 Task: Find connections with filter location Laupheim with filter topic #purposewith filter profile language Potuguese with filter current company Industrial Light & Magic with filter school SRM University (Sri Ramaswamy Memorial University) with filter industry Secretarial Schools with filter service category Bookkeeping with filter keywords title Front Desk Manager
Action: Mouse moved to (556, 75)
Screenshot: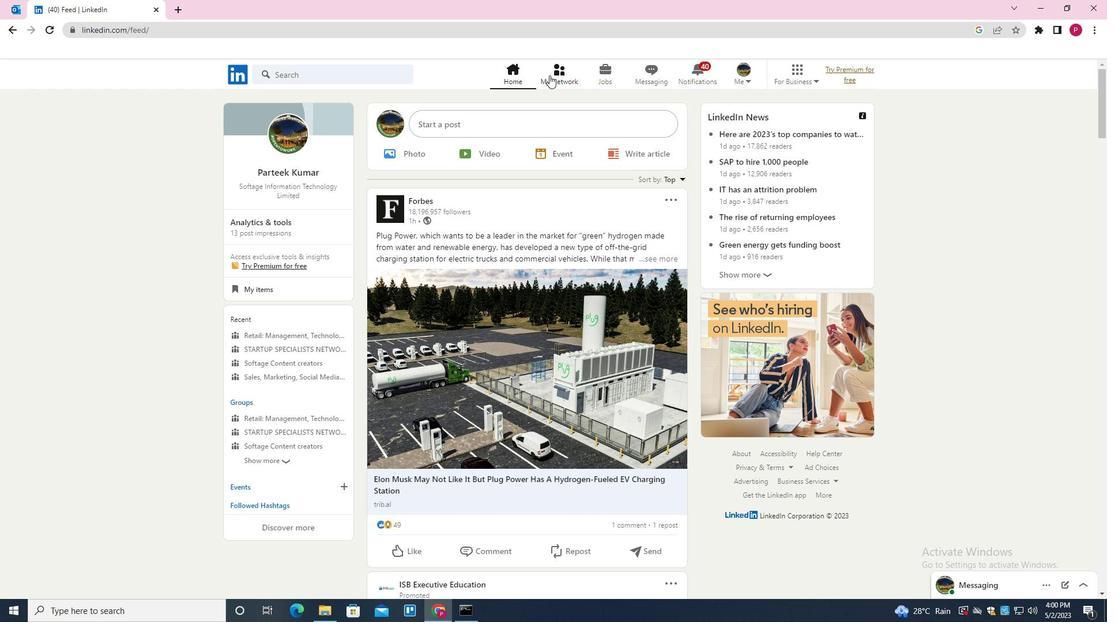 
Action: Mouse pressed left at (556, 75)
Screenshot: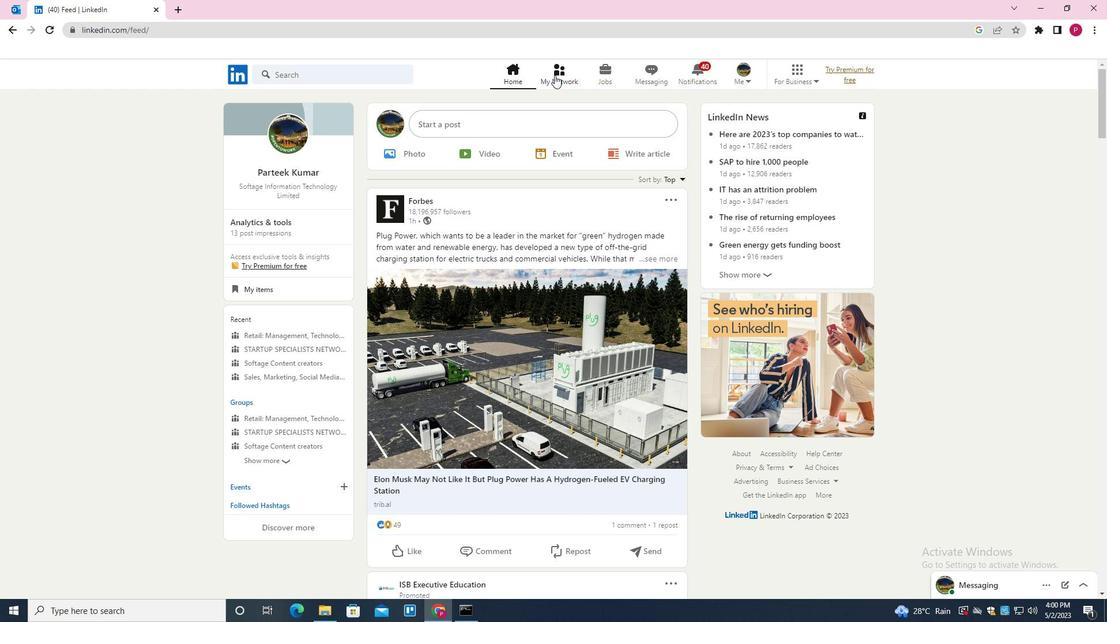 
Action: Mouse moved to (361, 140)
Screenshot: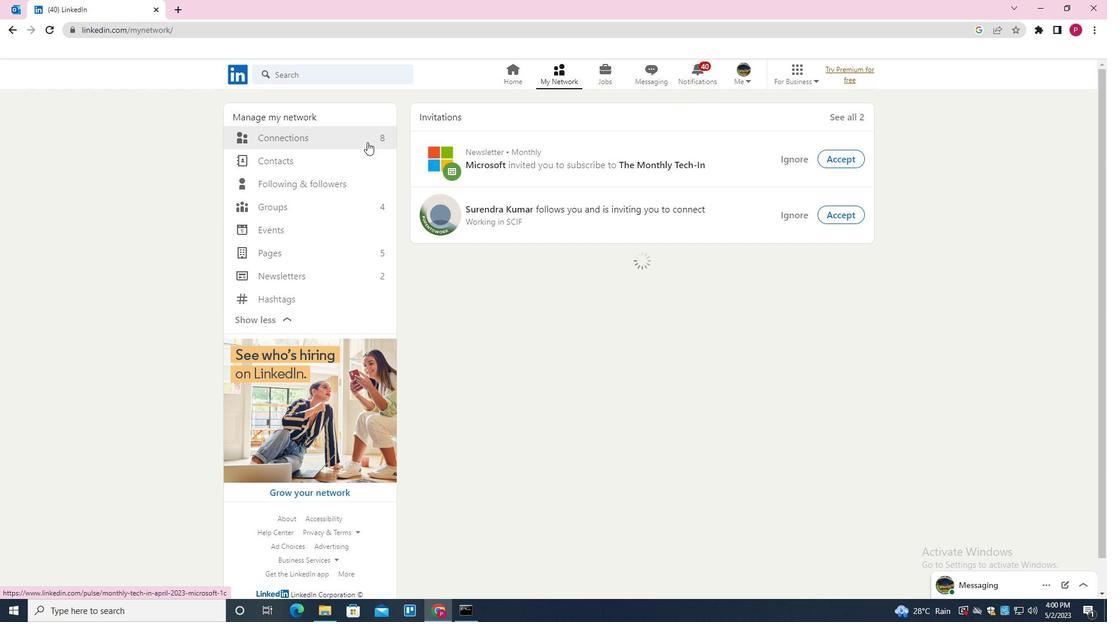 
Action: Mouse pressed left at (361, 140)
Screenshot: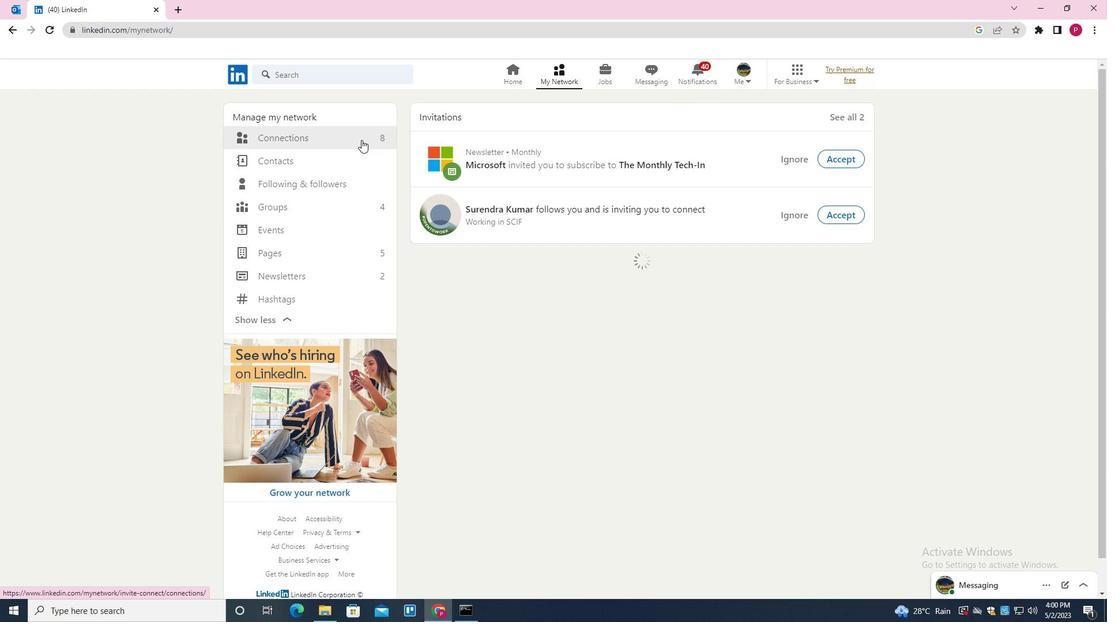
Action: Mouse moved to (643, 134)
Screenshot: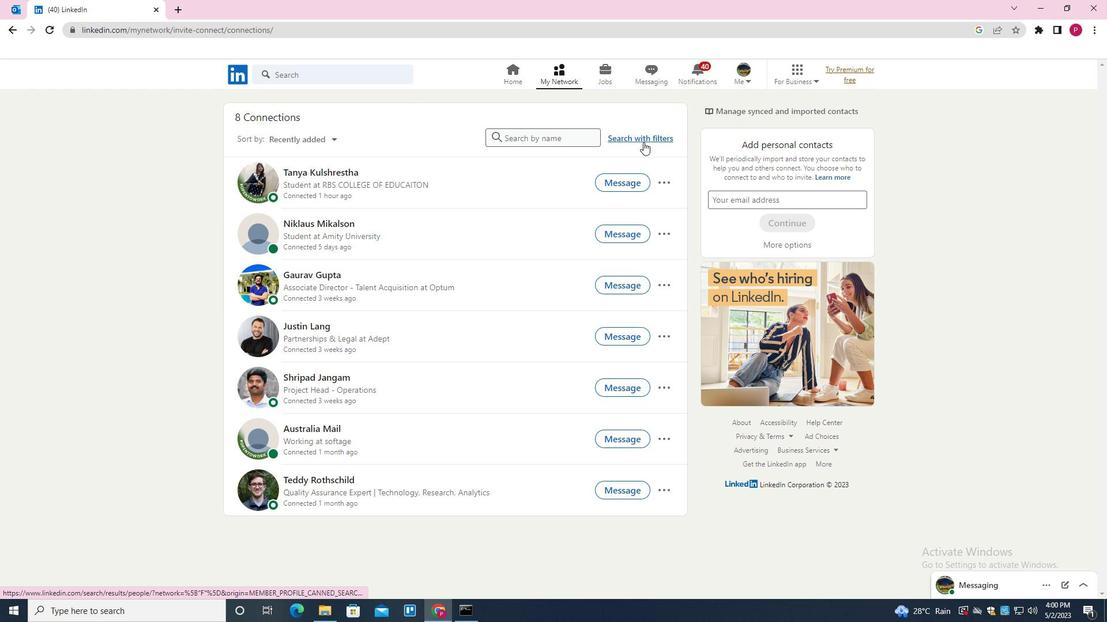 
Action: Mouse pressed left at (643, 134)
Screenshot: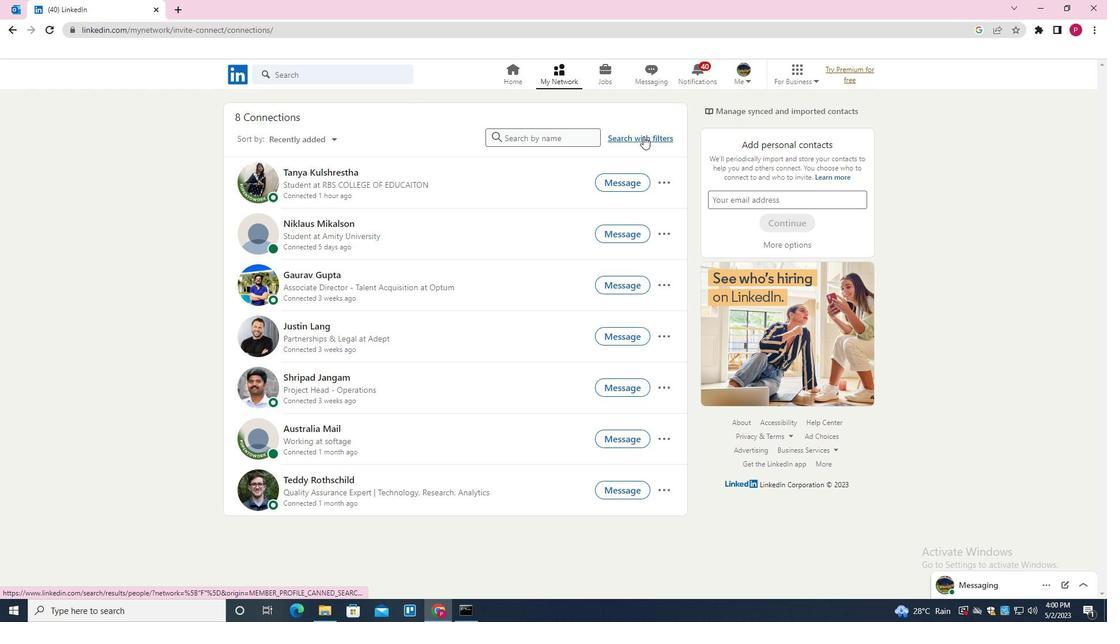 
Action: Mouse moved to (586, 107)
Screenshot: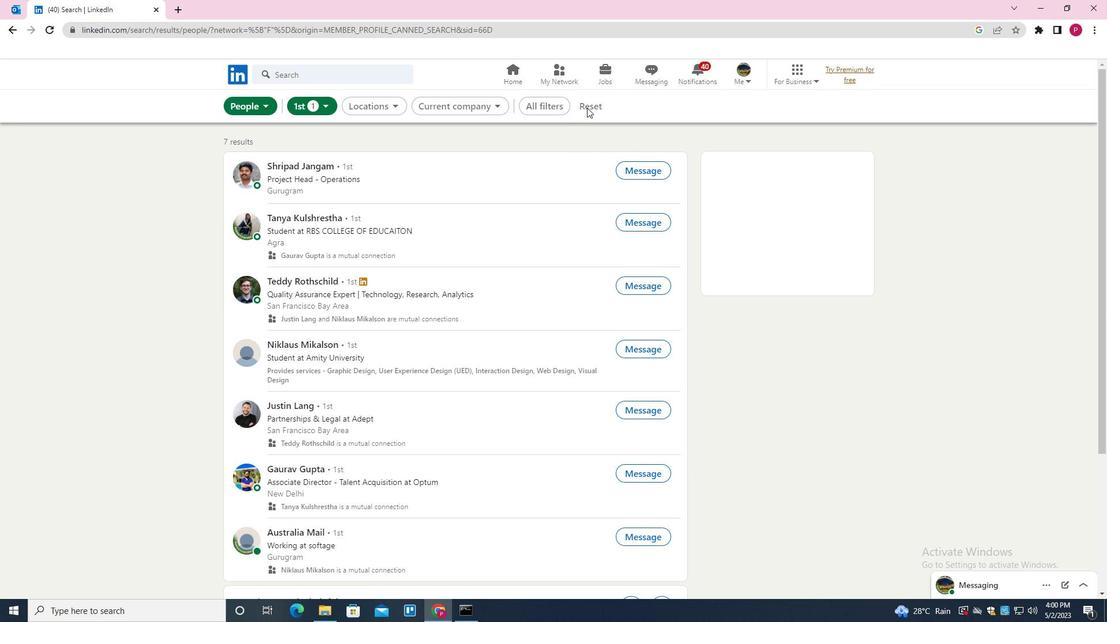 
Action: Mouse pressed left at (586, 107)
Screenshot: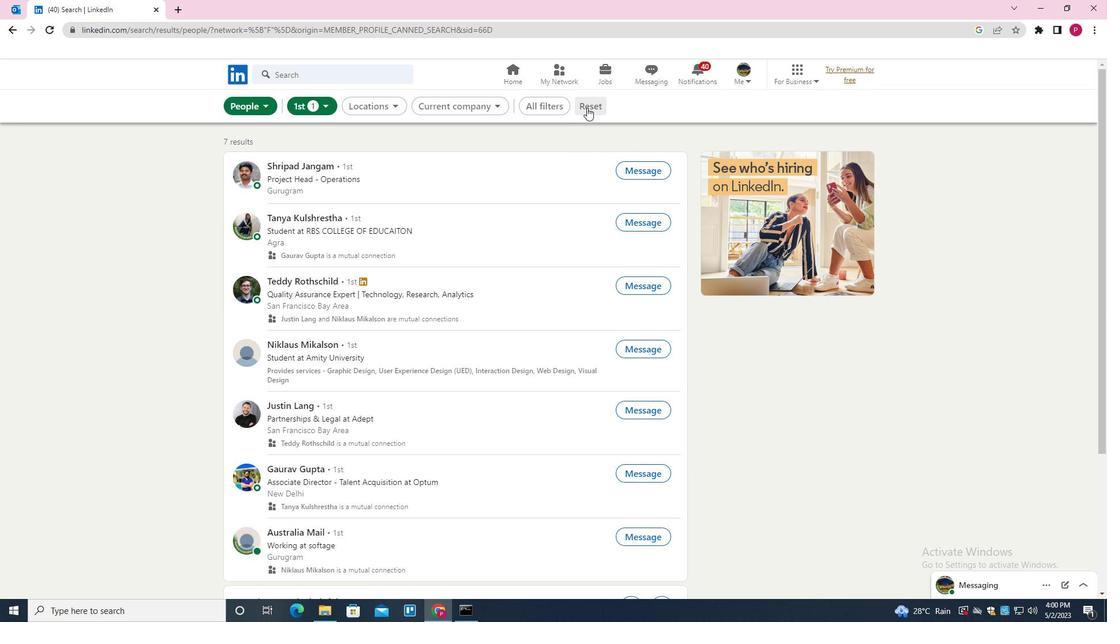 
Action: Mouse moved to (566, 107)
Screenshot: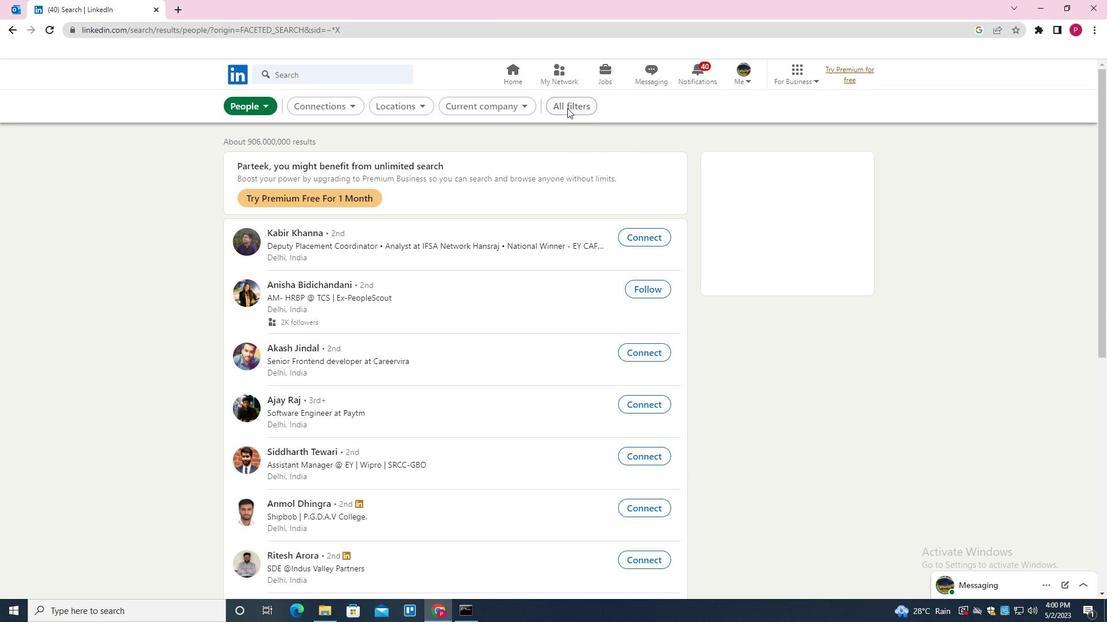 
Action: Mouse pressed left at (566, 107)
Screenshot: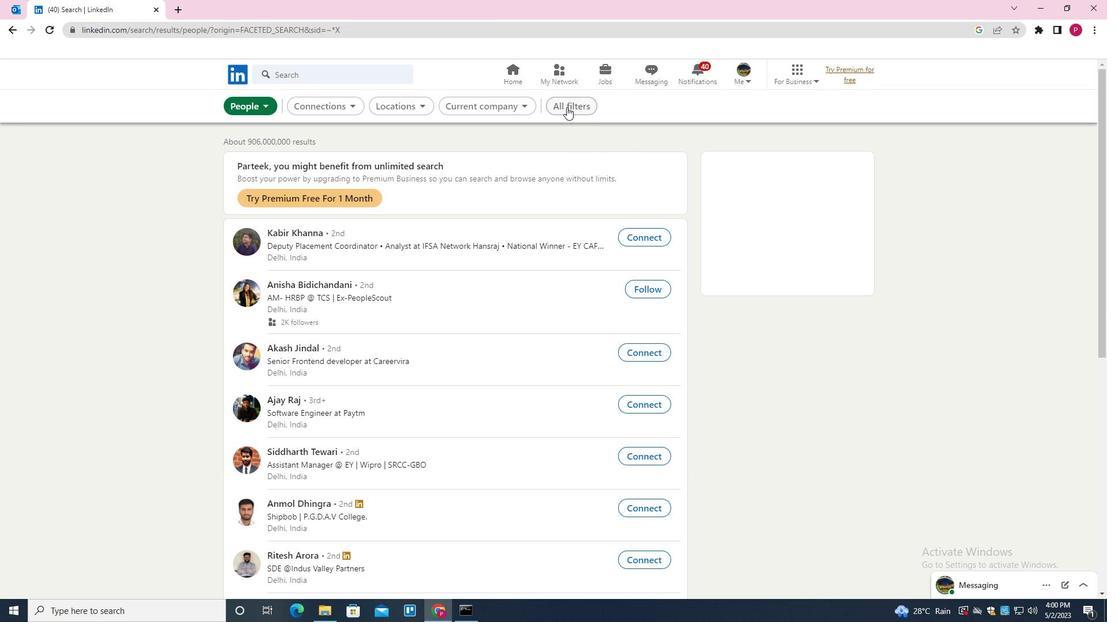 
Action: Mouse moved to (1058, 374)
Screenshot: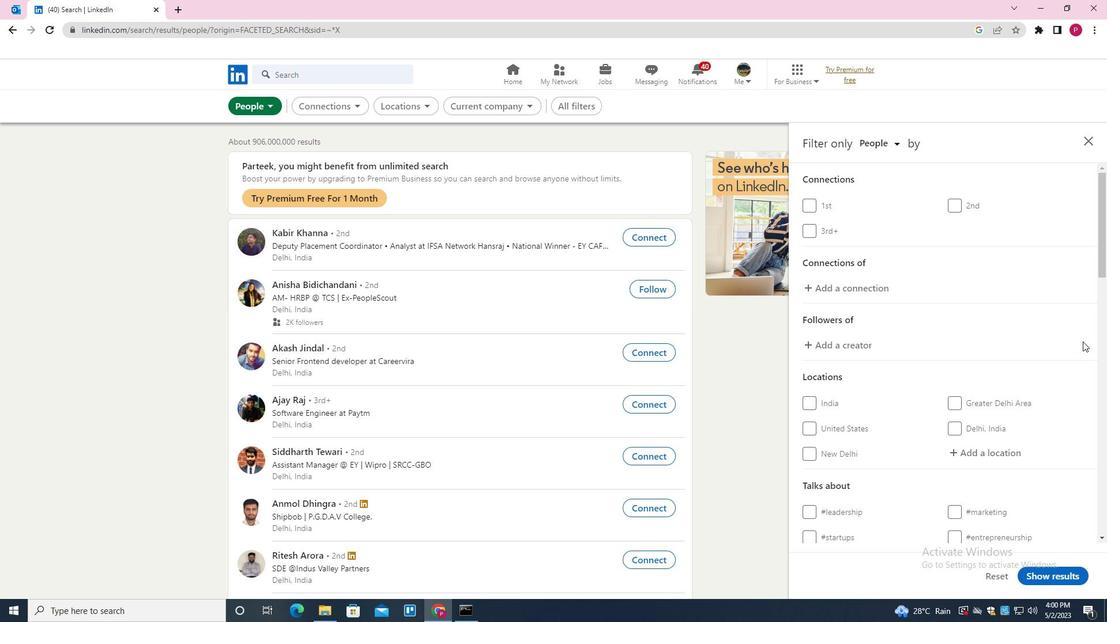 
Action: Mouse scrolled (1058, 374) with delta (0, 0)
Screenshot: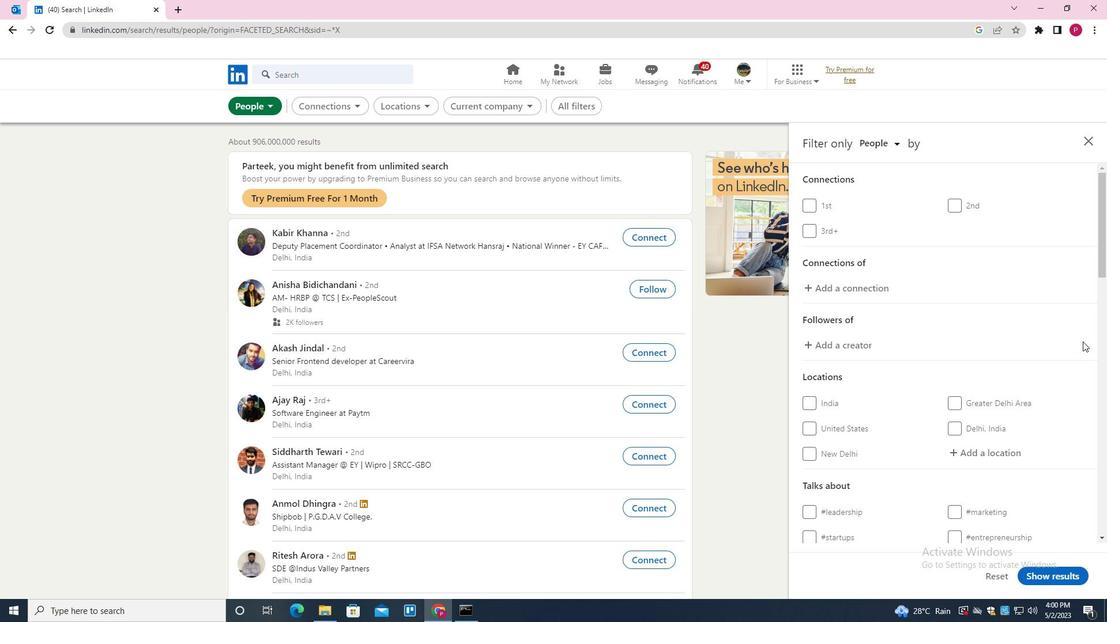 
Action: Mouse moved to (1036, 393)
Screenshot: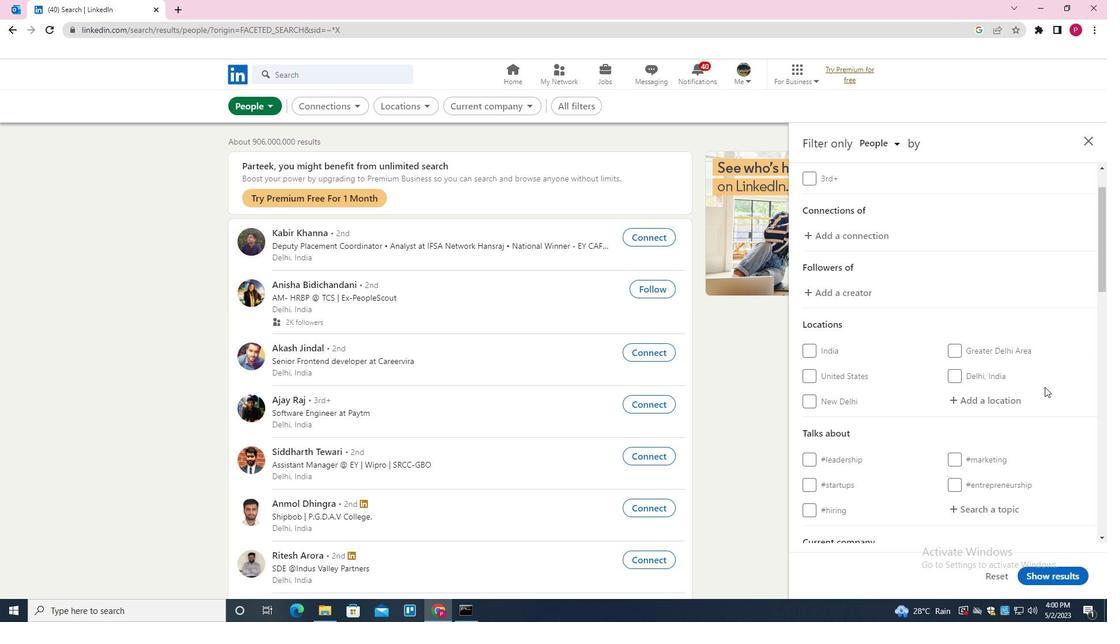 
Action: Mouse scrolled (1036, 393) with delta (0, 0)
Screenshot: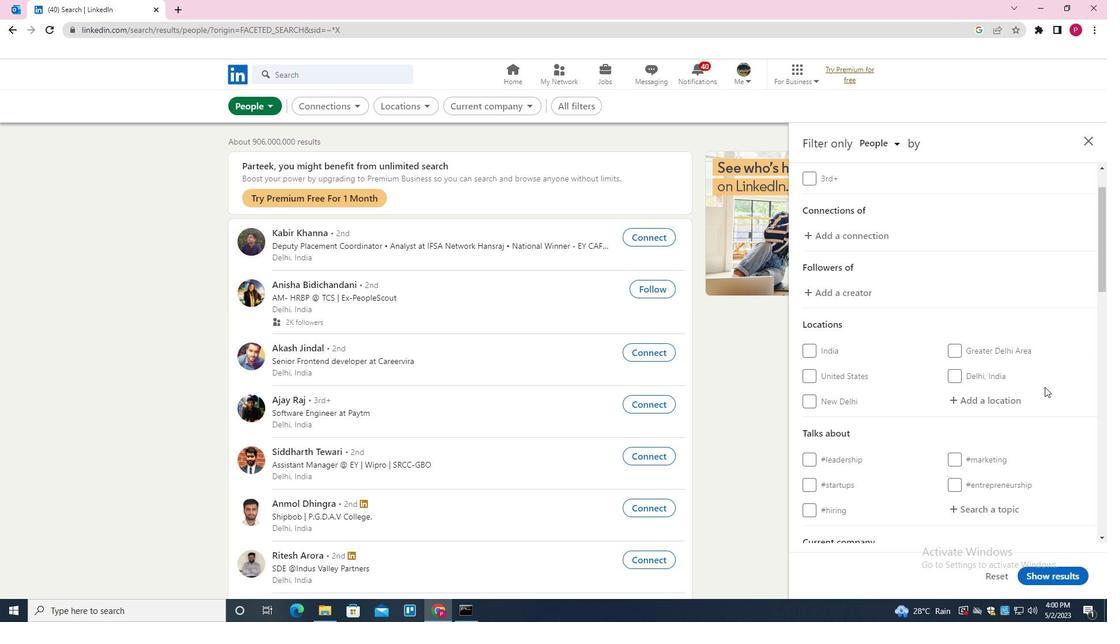 
Action: Mouse moved to (979, 341)
Screenshot: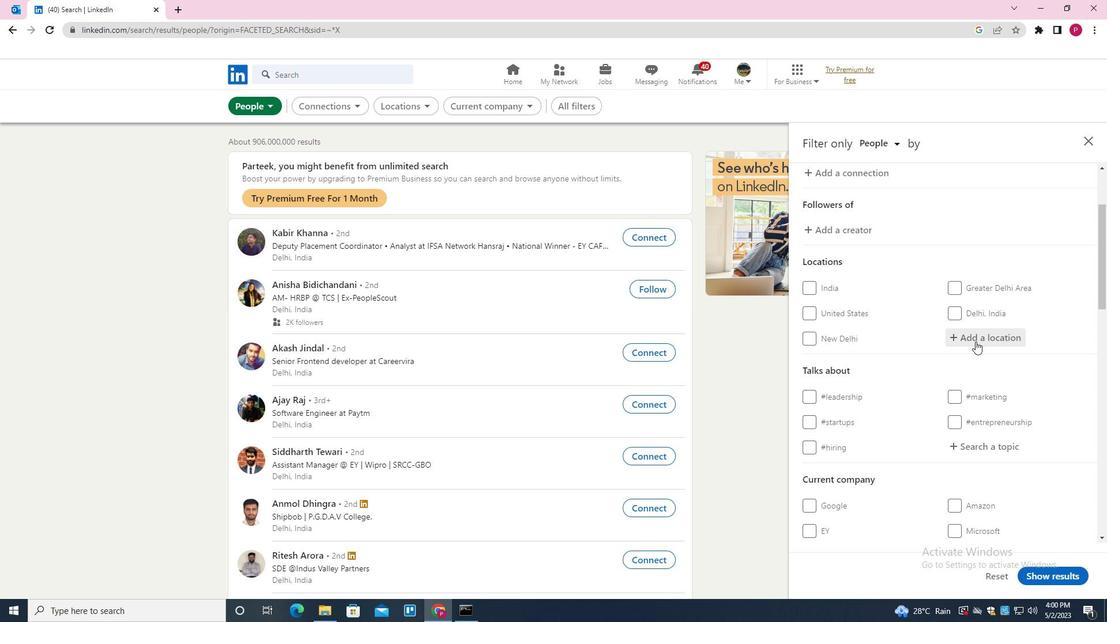
Action: Mouse pressed left at (979, 341)
Screenshot: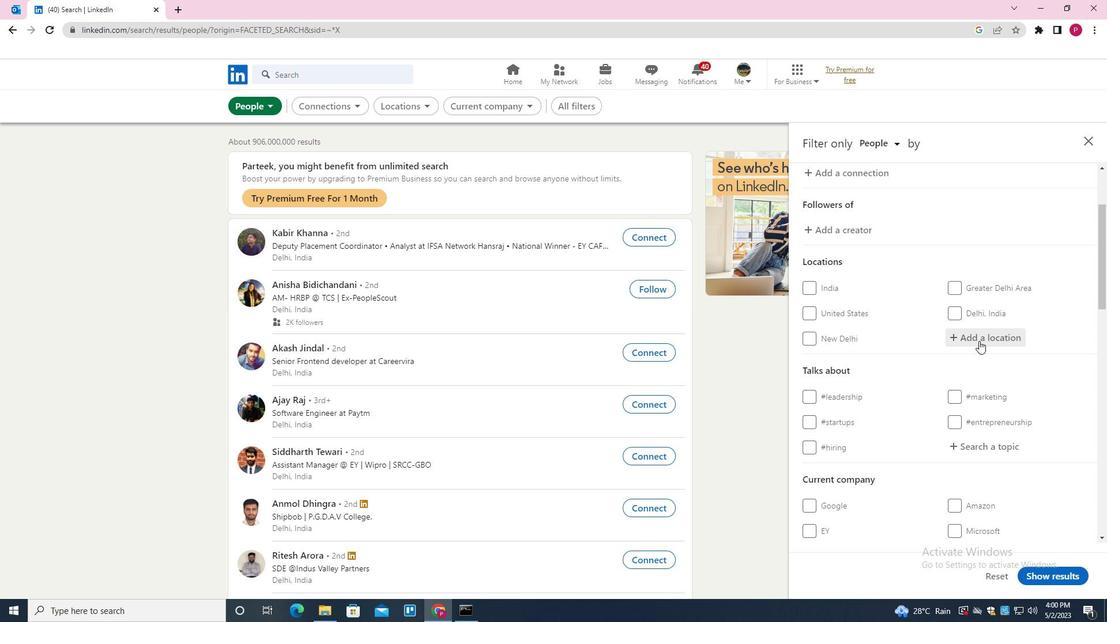 
Action: Mouse moved to (982, 341)
Screenshot: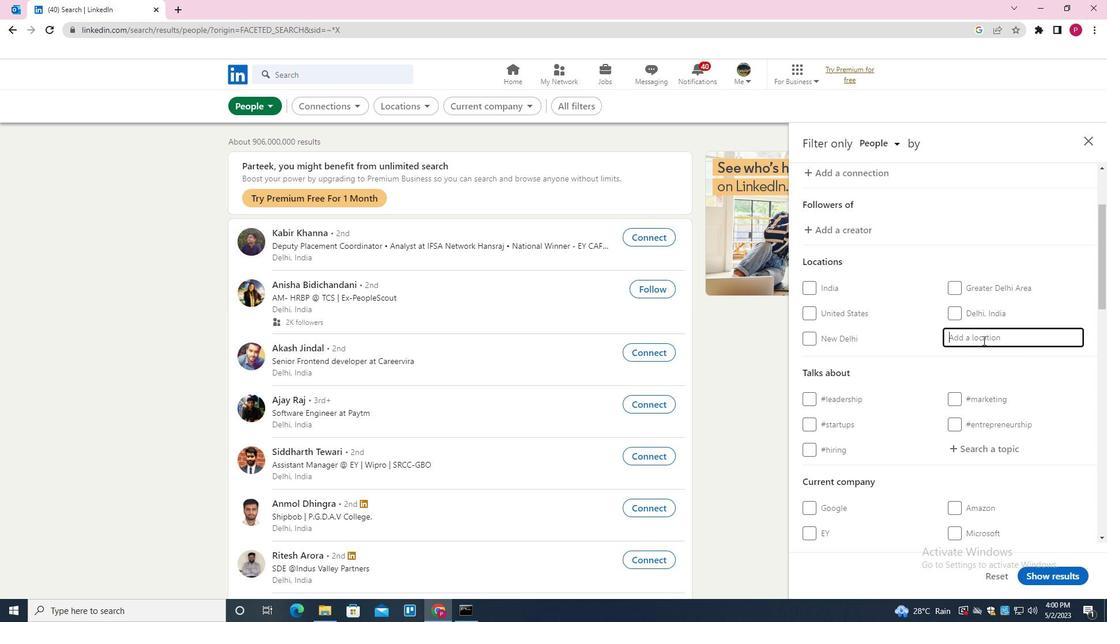 
Action: Key pressed <Key.shift><Key.shift><Key.shift><Key.shift><Key.shift><Key.shift><Key.shift>LAUPHEIM<Key.down><Key.enter>
Screenshot: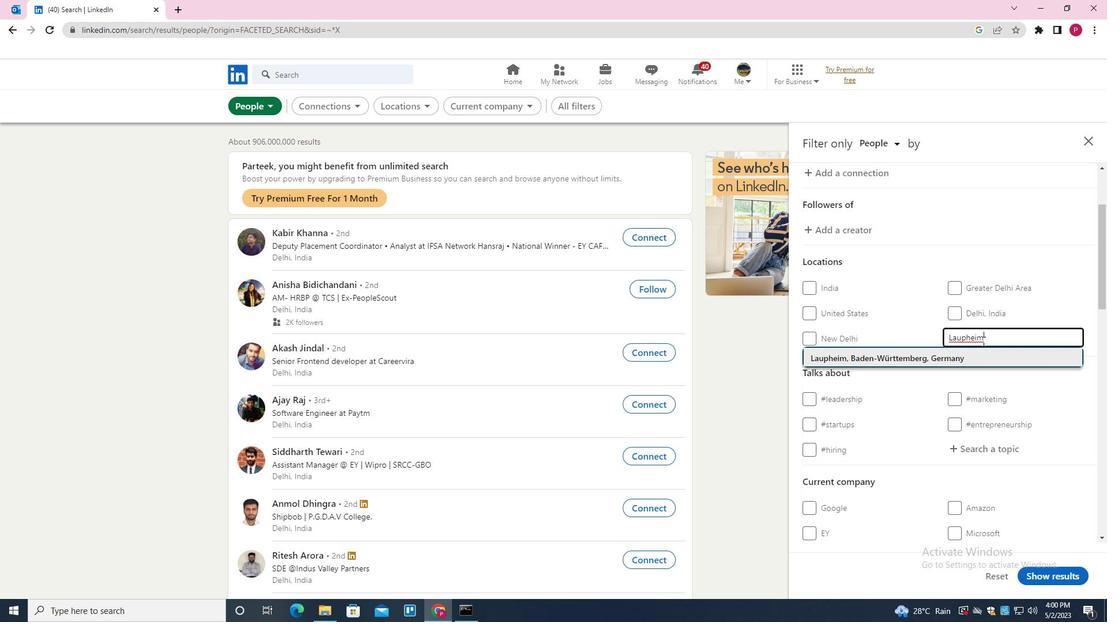 
Action: Mouse moved to (966, 375)
Screenshot: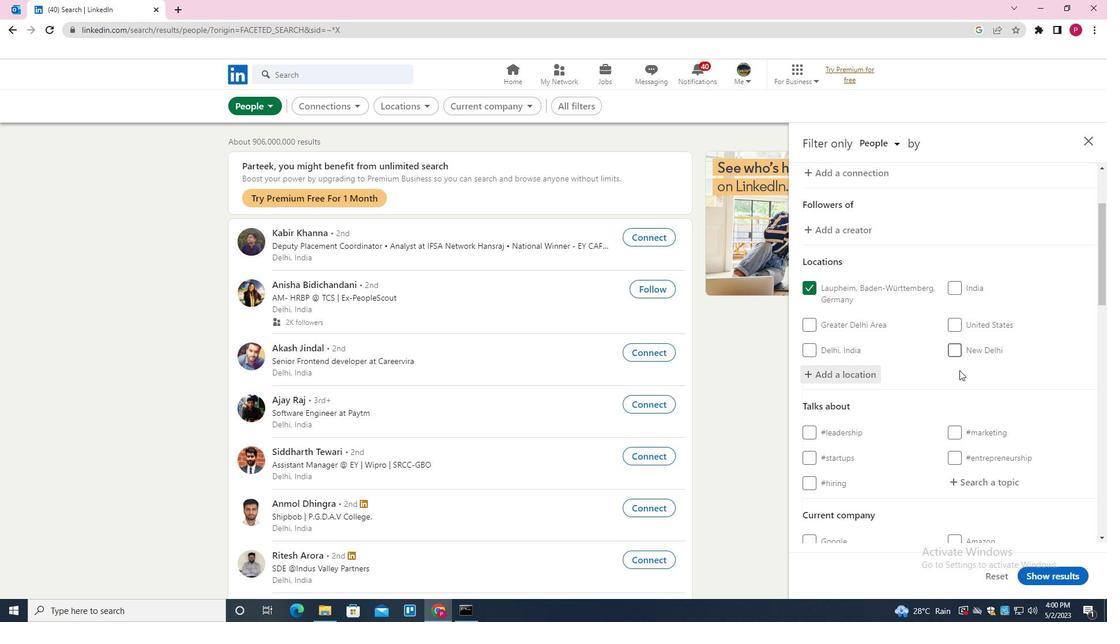 
Action: Mouse scrolled (966, 375) with delta (0, 0)
Screenshot: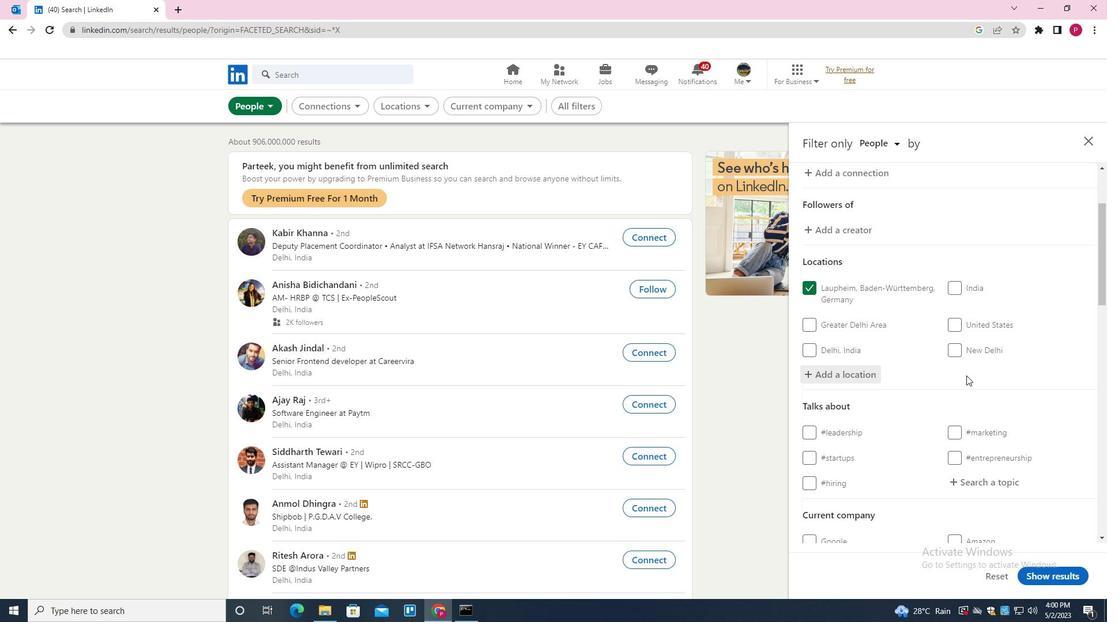 
Action: Mouse moved to (966, 377)
Screenshot: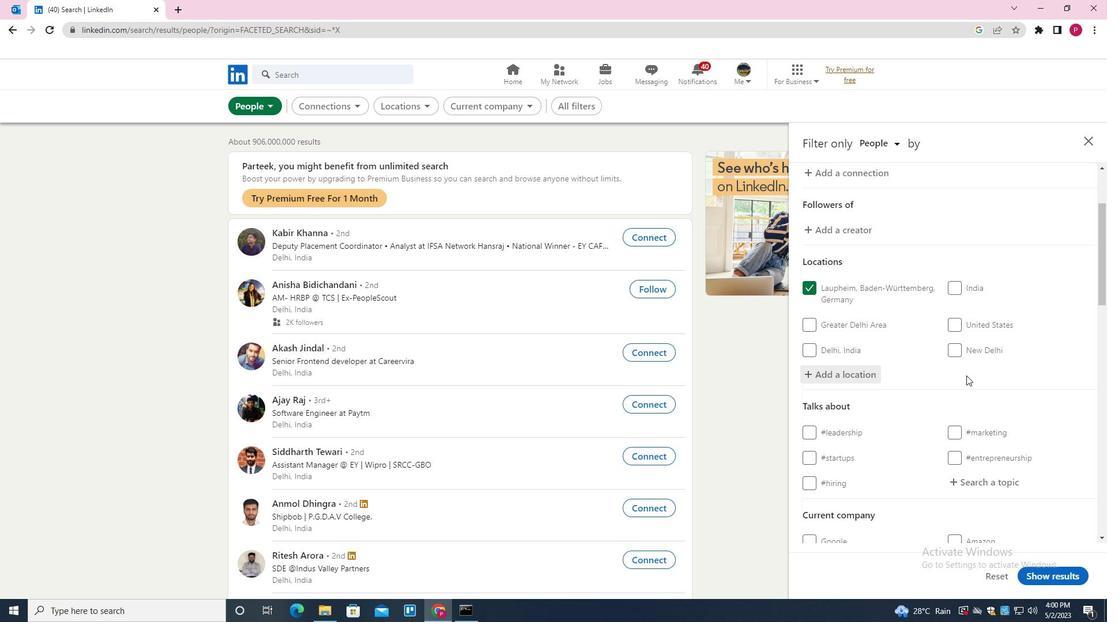 
Action: Mouse scrolled (966, 376) with delta (0, 0)
Screenshot: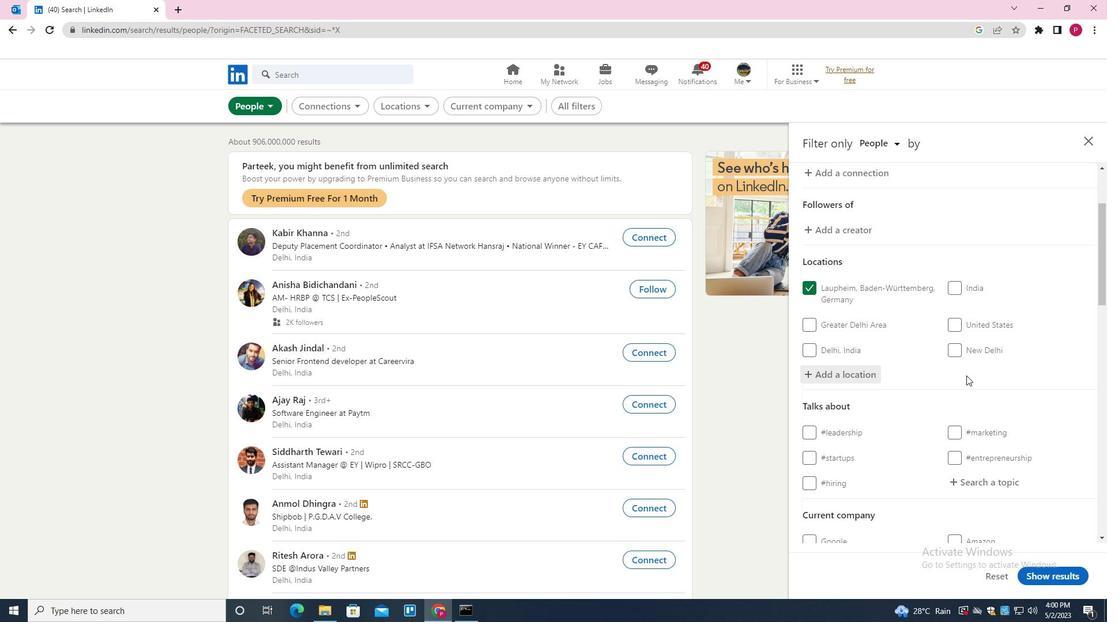 
Action: Mouse moved to (982, 363)
Screenshot: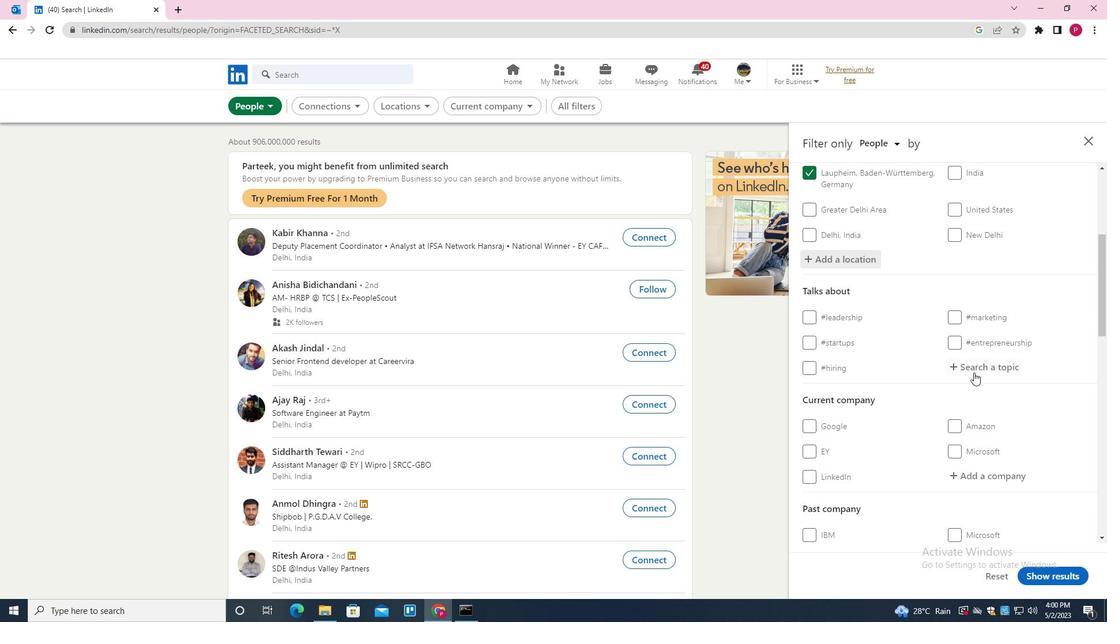 
Action: Mouse pressed left at (982, 363)
Screenshot: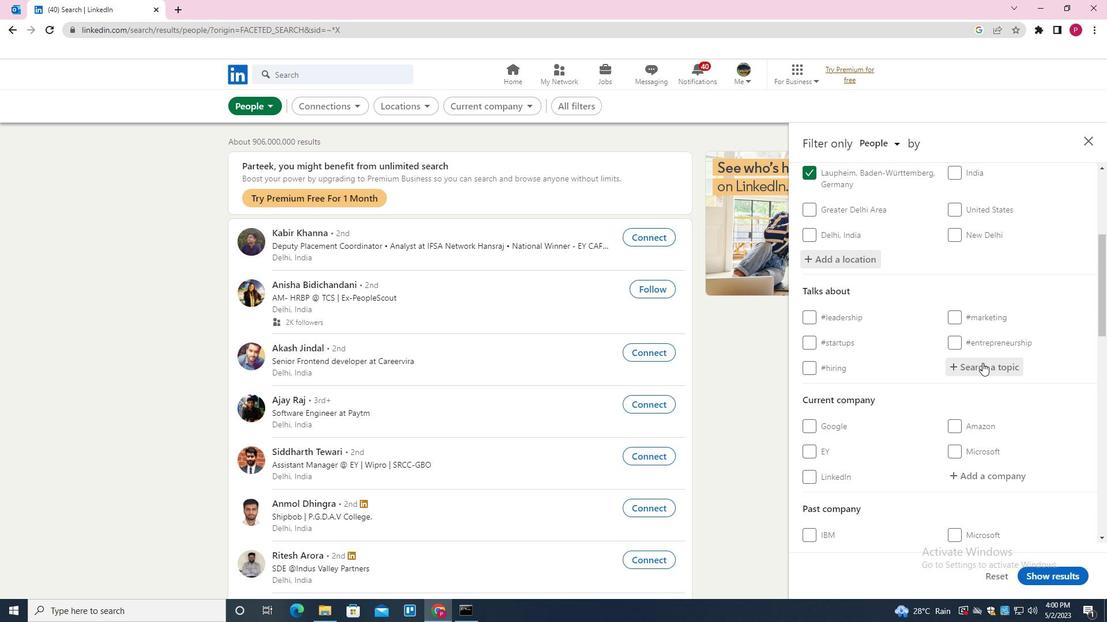 
Action: Key pressed PURPOSE<Key.down><Key.enter>
Screenshot: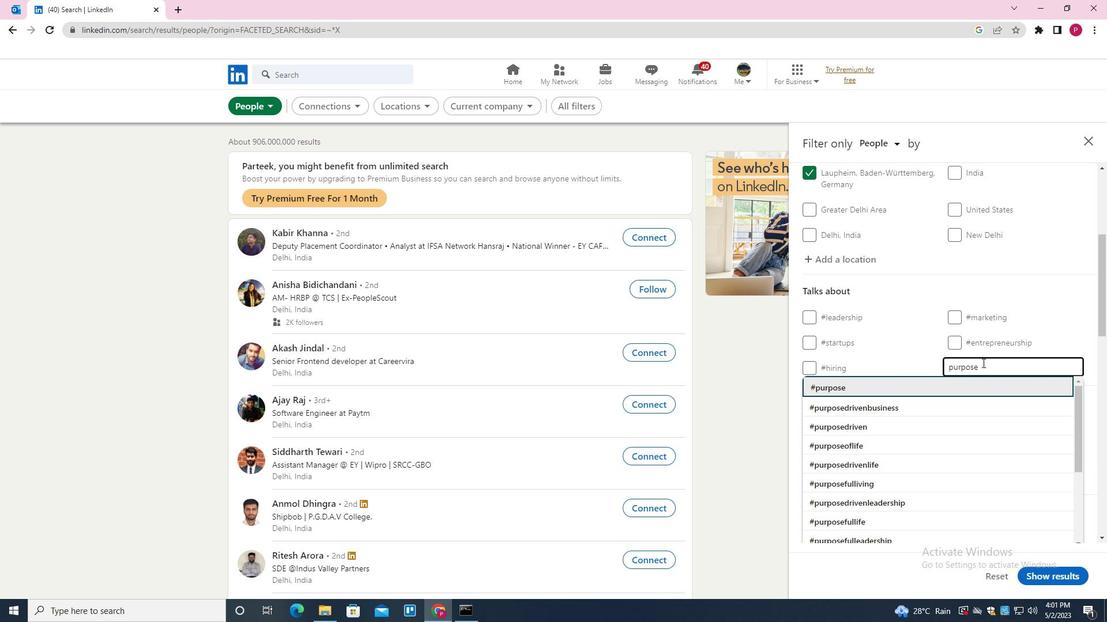 
Action: Mouse moved to (973, 362)
Screenshot: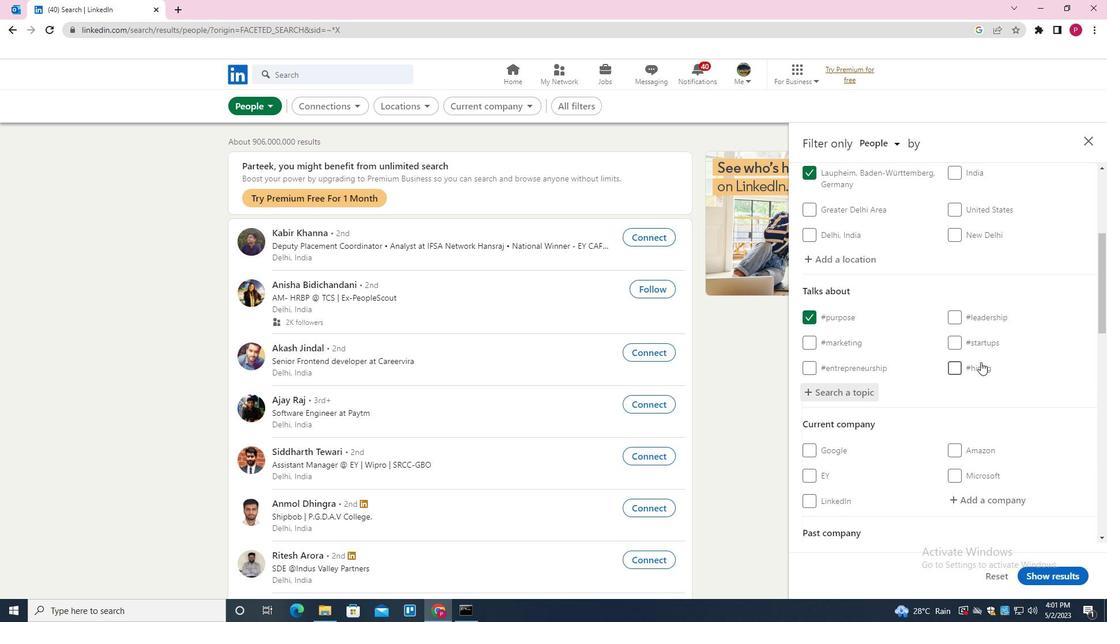 
Action: Mouse scrolled (973, 362) with delta (0, 0)
Screenshot: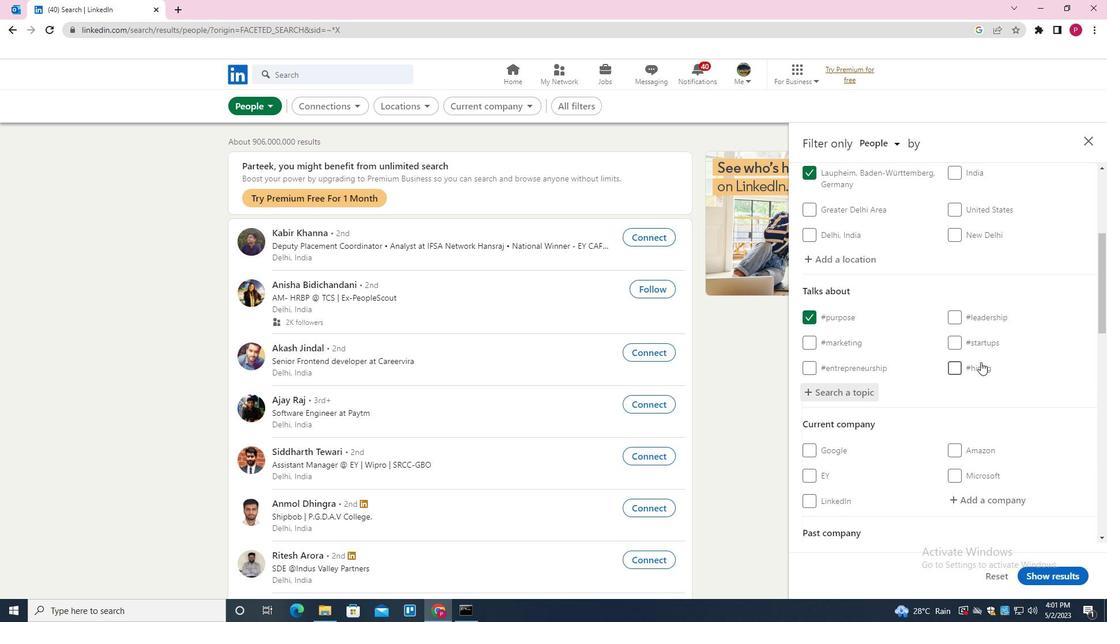 
Action: Mouse moved to (962, 368)
Screenshot: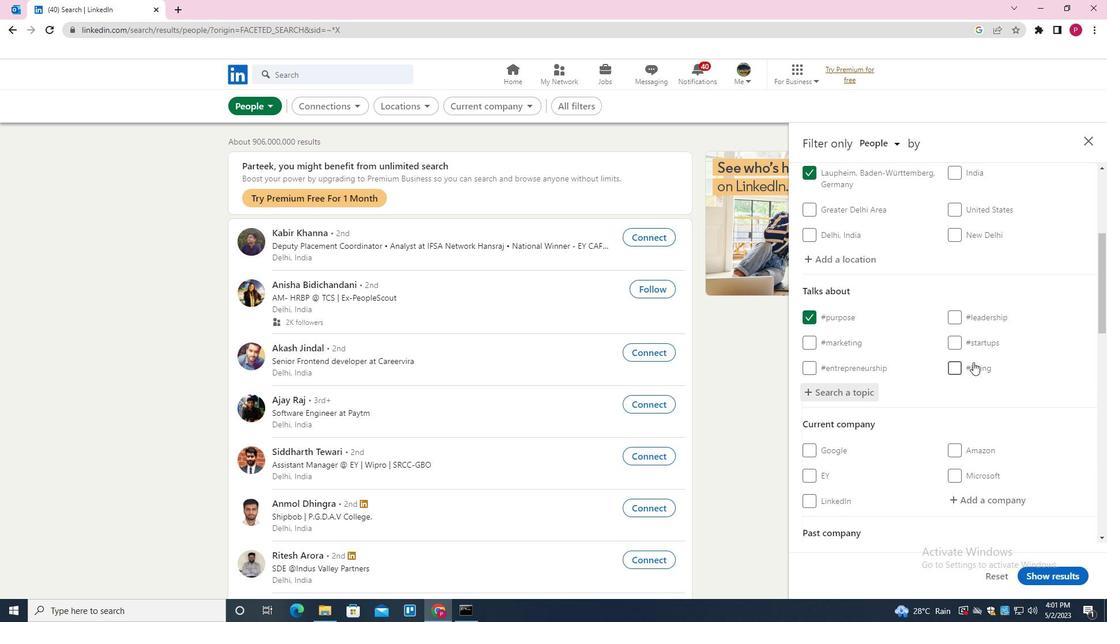 
Action: Mouse scrolled (962, 367) with delta (0, 0)
Screenshot: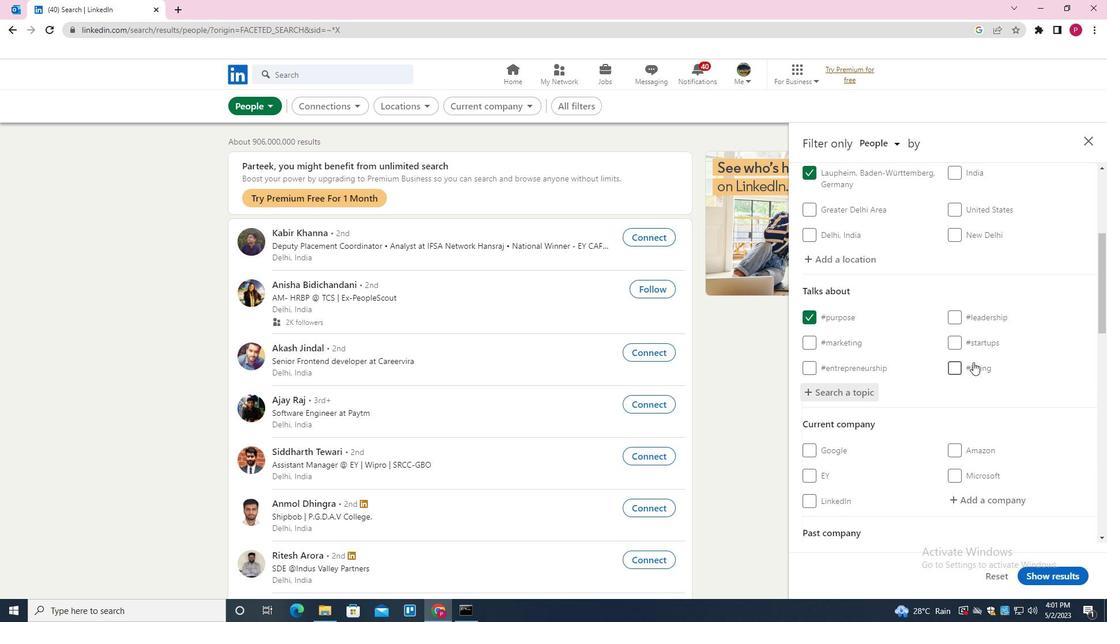 
Action: Mouse moved to (954, 373)
Screenshot: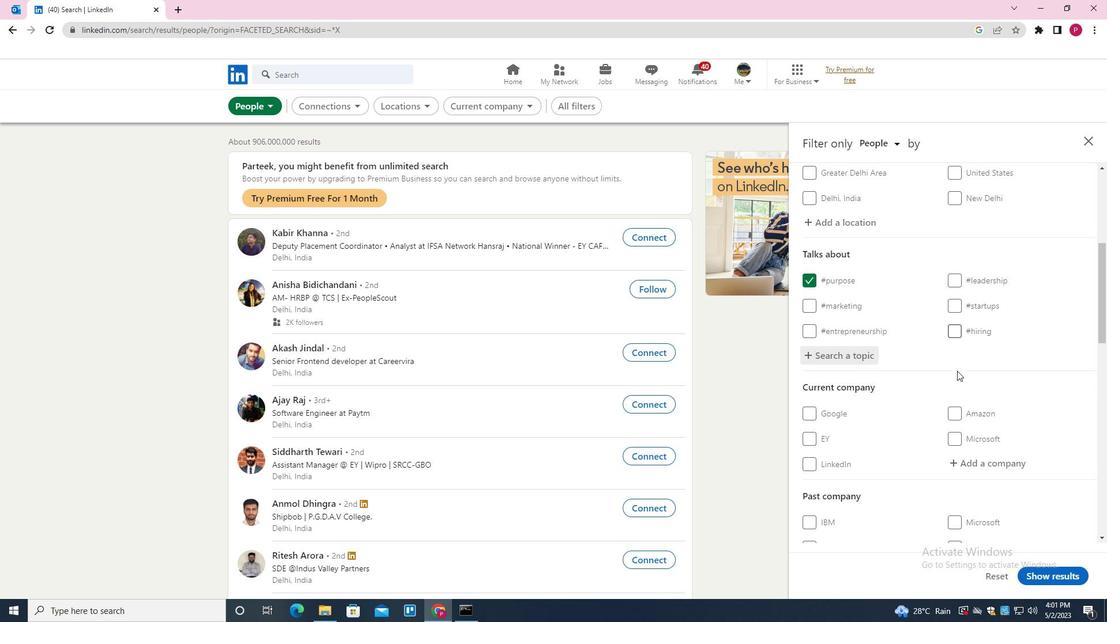 
Action: Mouse scrolled (954, 373) with delta (0, 0)
Screenshot: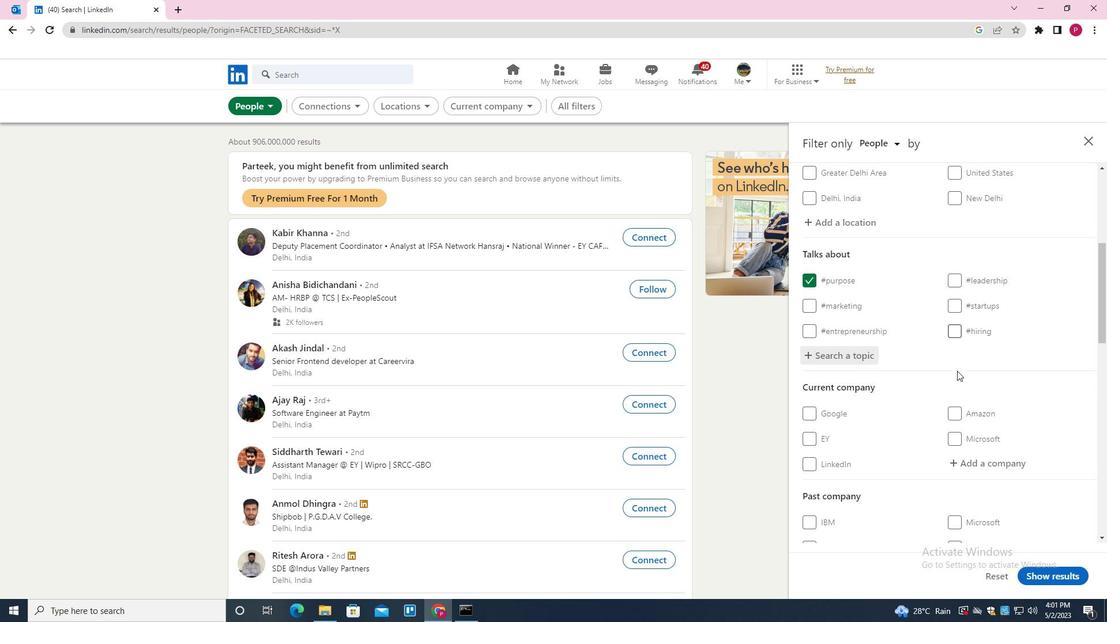
Action: Mouse scrolled (954, 373) with delta (0, 0)
Screenshot: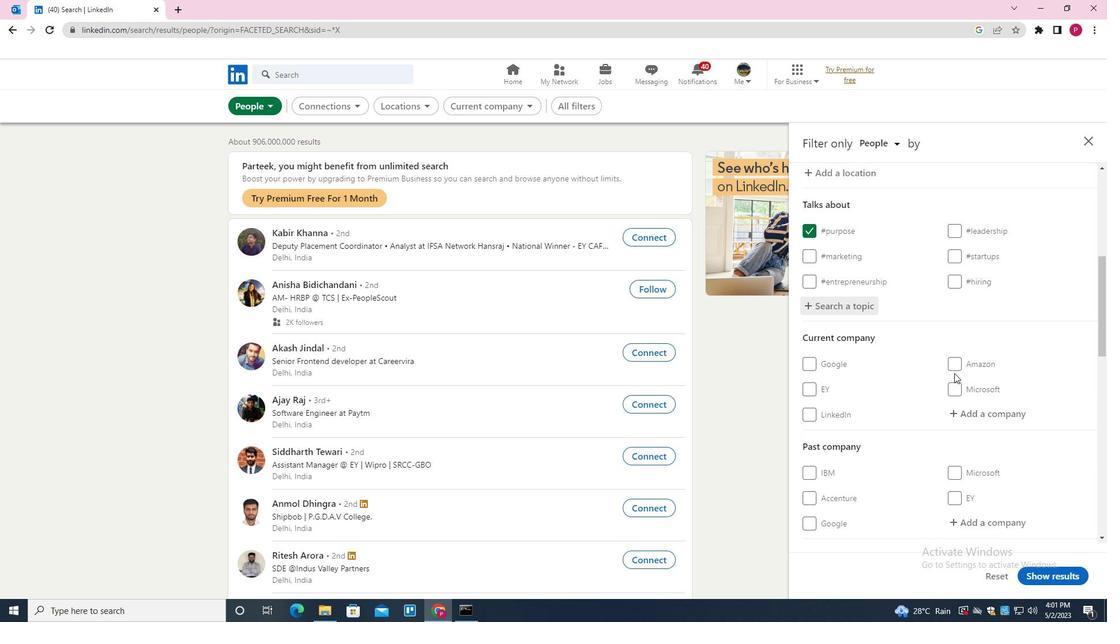 
Action: Mouse scrolled (954, 373) with delta (0, 0)
Screenshot: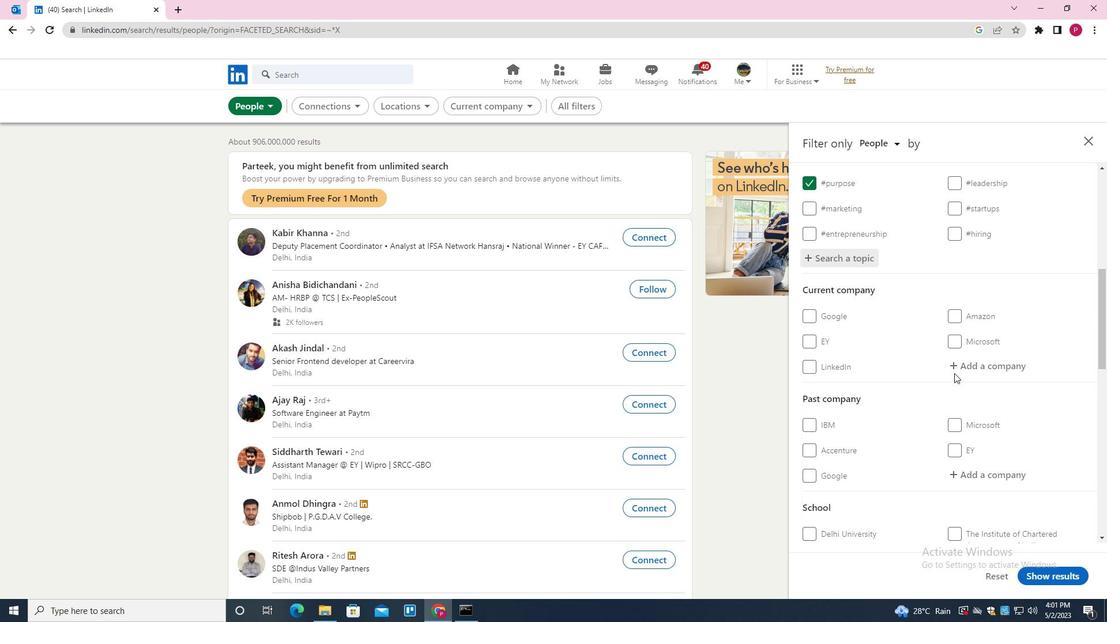 
Action: Mouse scrolled (954, 373) with delta (0, 0)
Screenshot: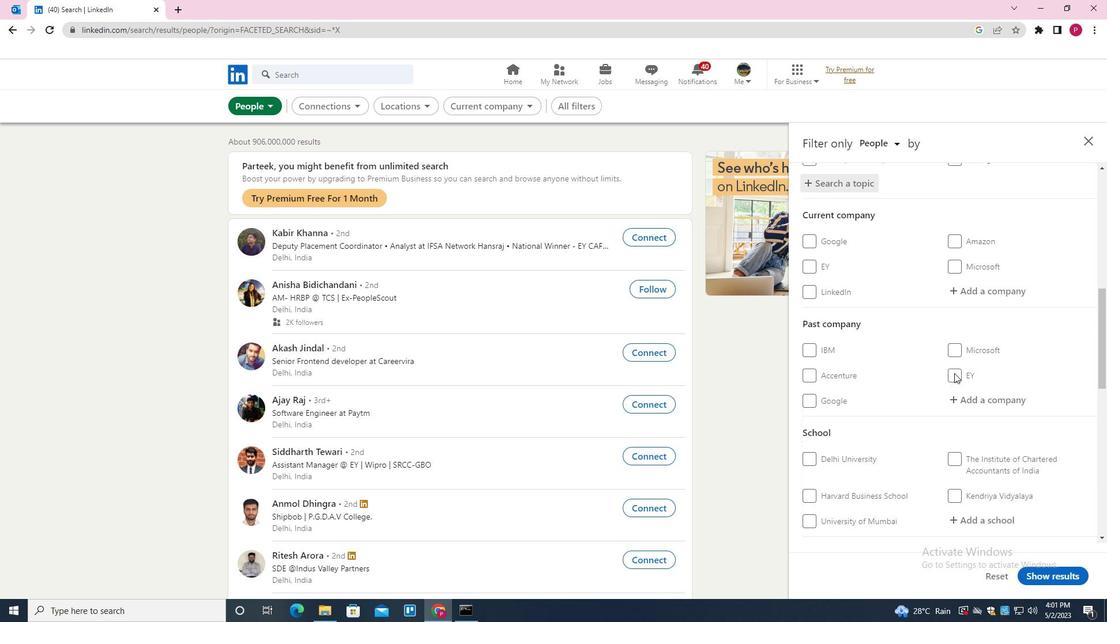 
Action: Mouse scrolled (954, 373) with delta (0, 0)
Screenshot: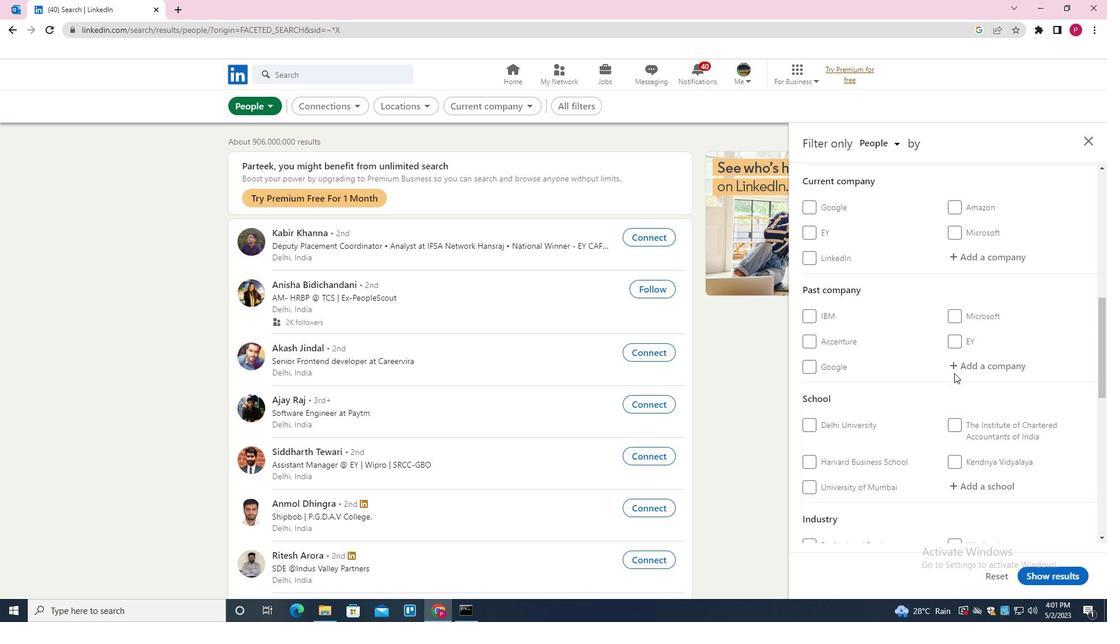 
Action: Mouse scrolled (954, 373) with delta (0, 0)
Screenshot: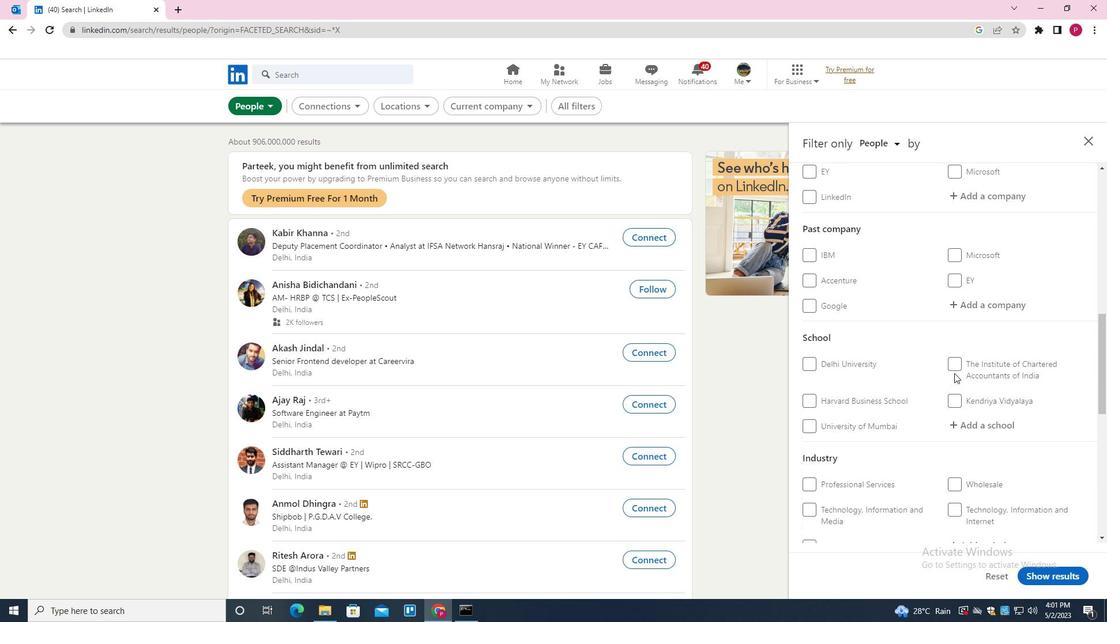 
Action: Mouse moved to (941, 377)
Screenshot: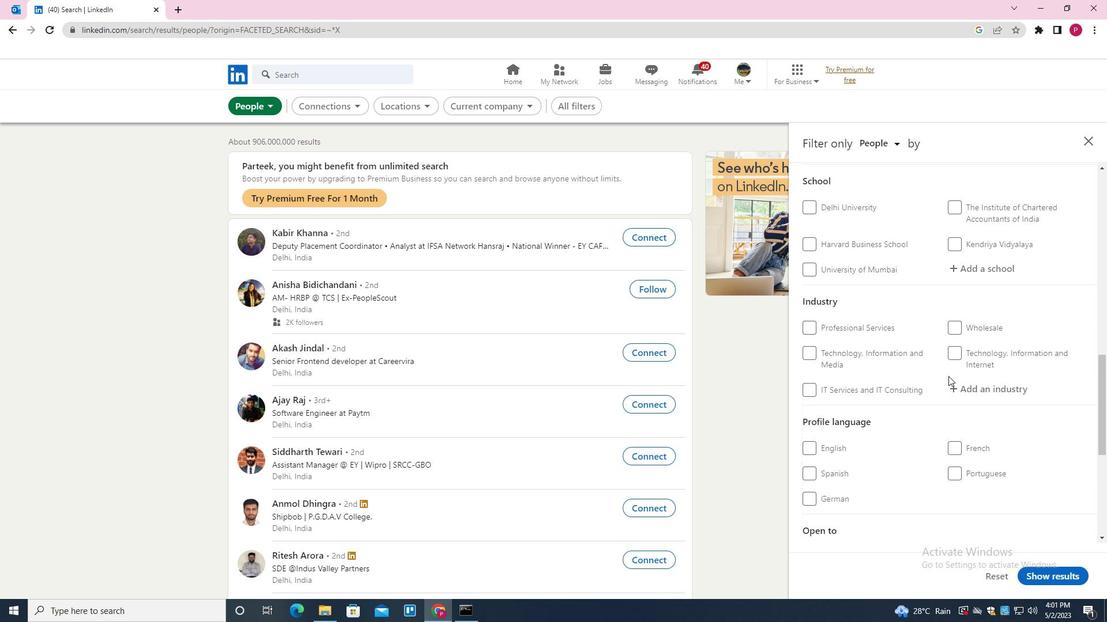 
Action: Mouse scrolled (941, 376) with delta (0, 0)
Screenshot: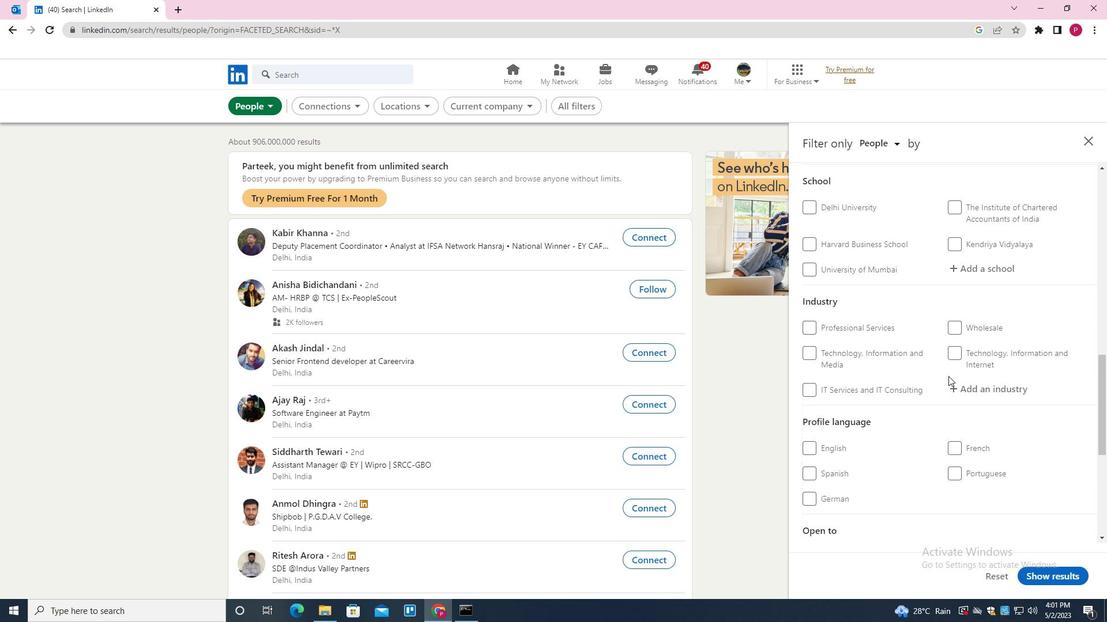
Action: Mouse moved to (935, 379)
Screenshot: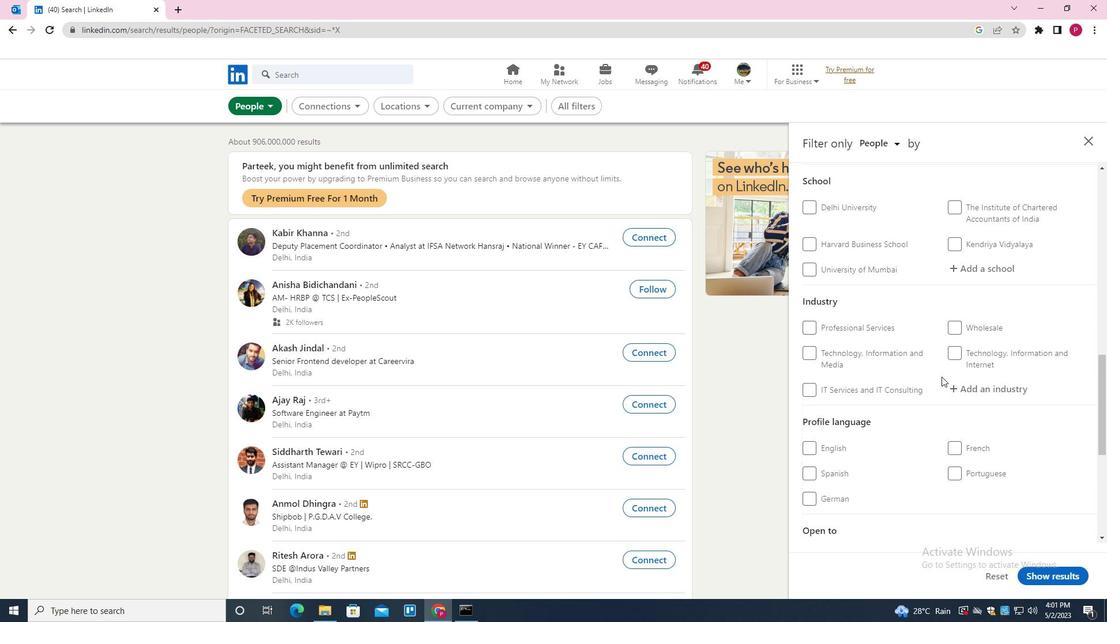 
Action: Mouse scrolled (935, 379) with delta (0, 0)
Screenshot: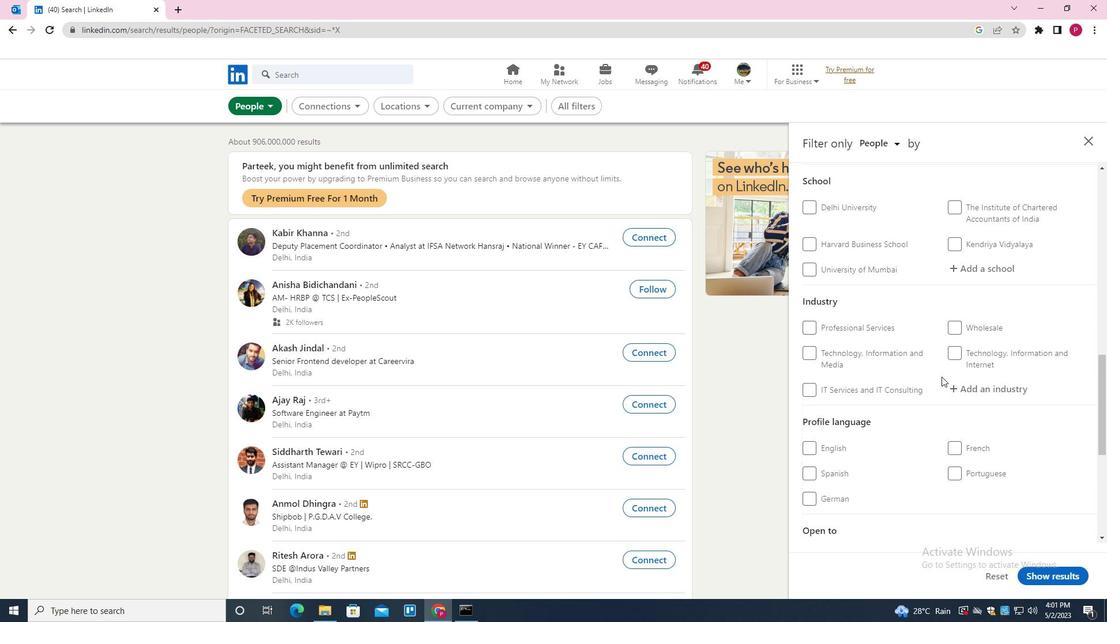 
Action: Mouse moved to (945, 360)
Screenshot: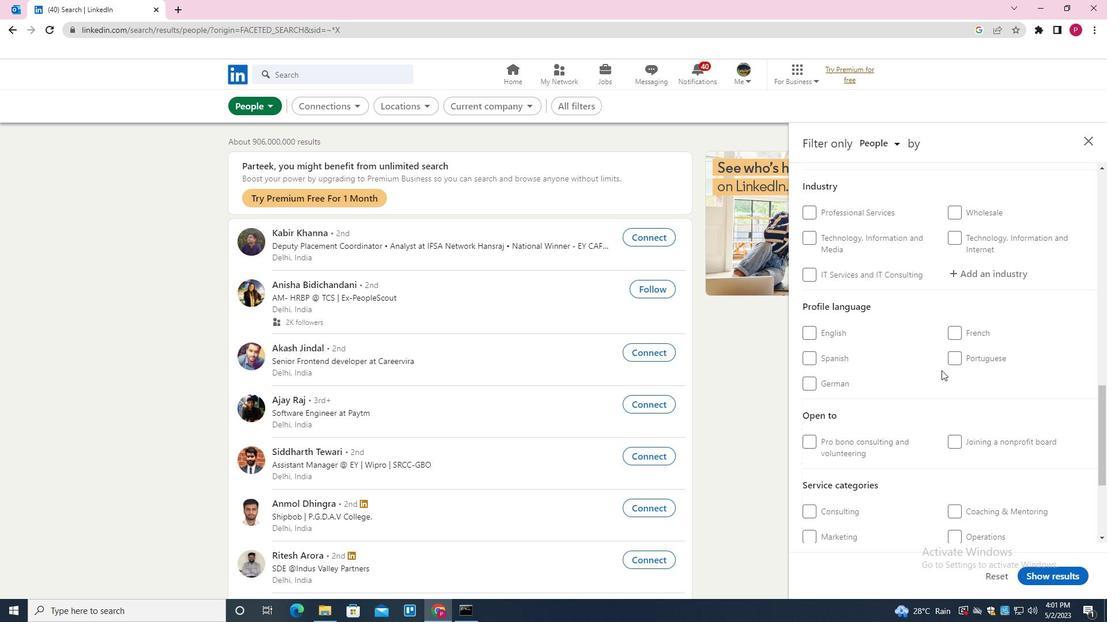 
Action: Mouse pressed left at (945, 360)
Screenshot: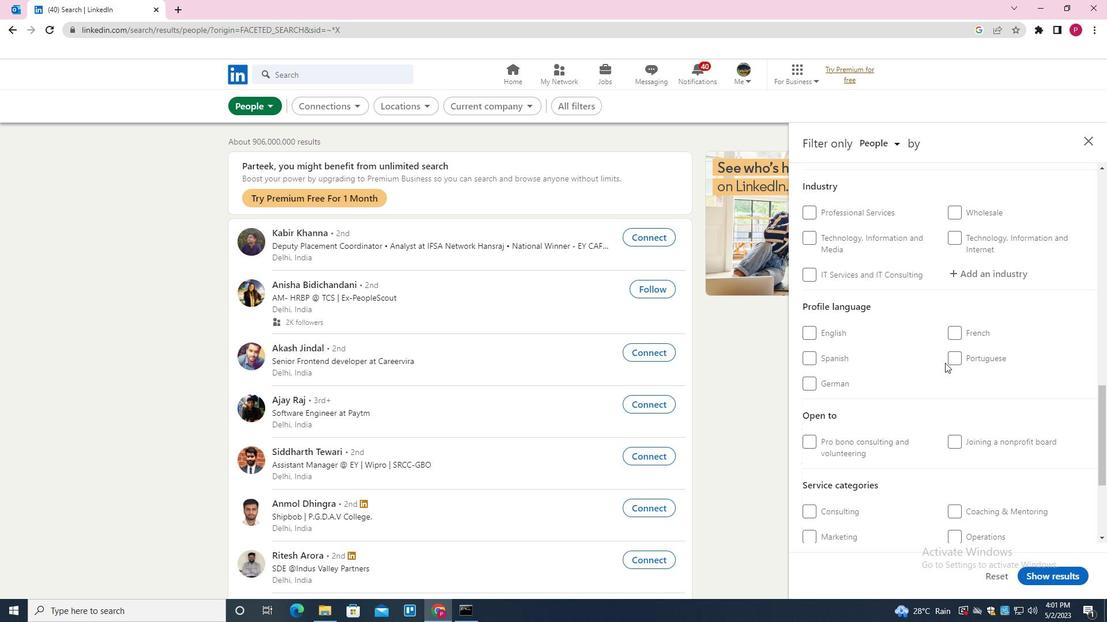 
Action: Mouse moved to (956, 362)
Screenshot: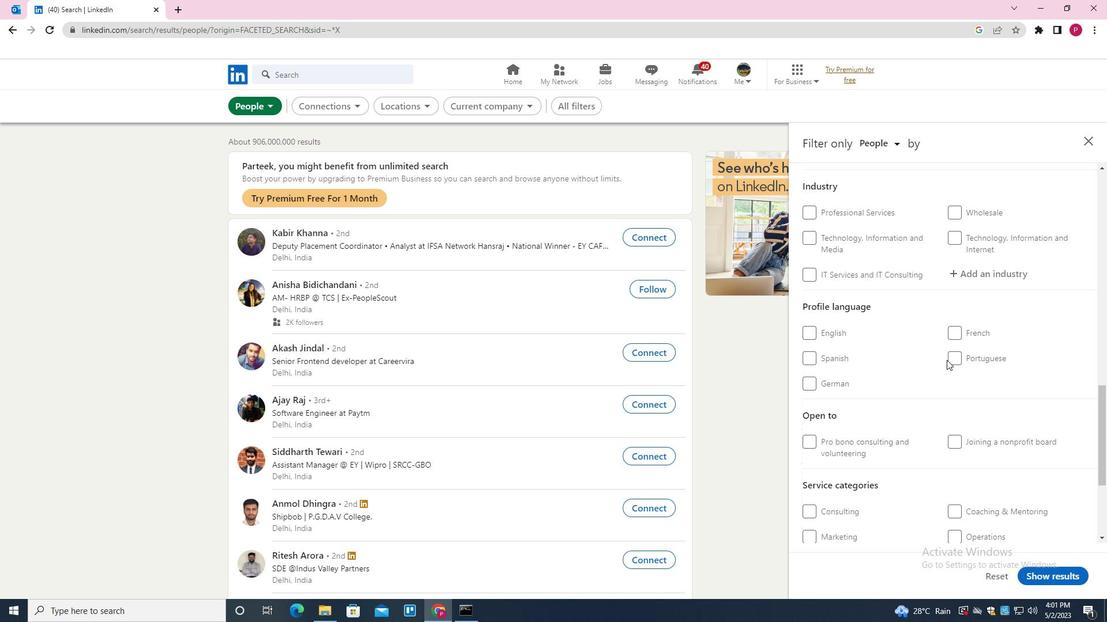 
Action: Mouse pressed left at (956, 362)
Screenshot: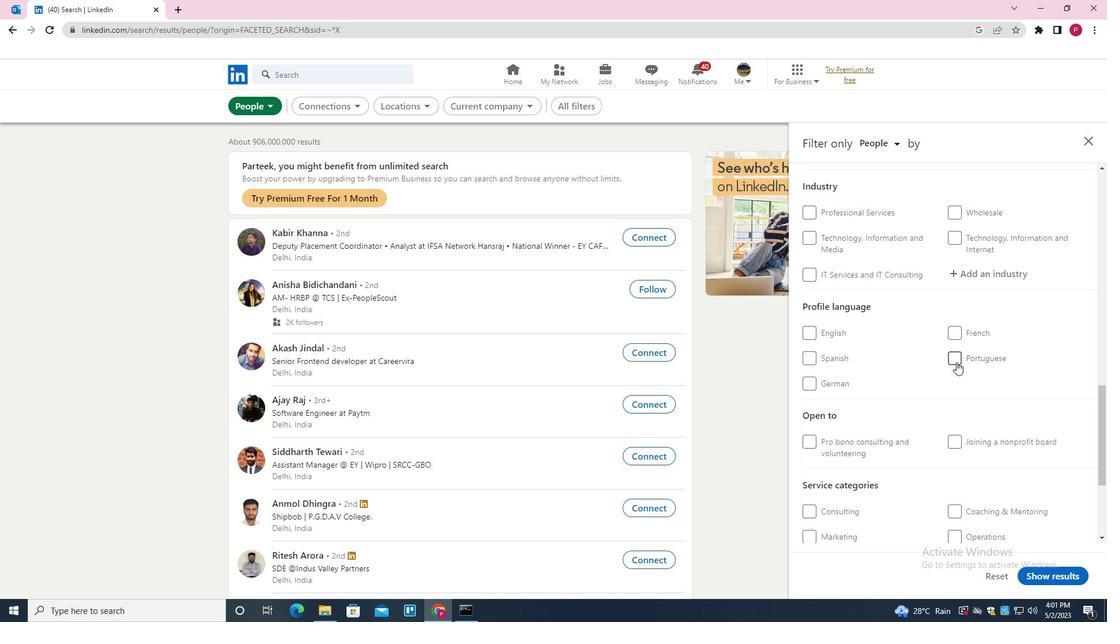 
Action: Mouse moved to (913, 366)
Screenshot: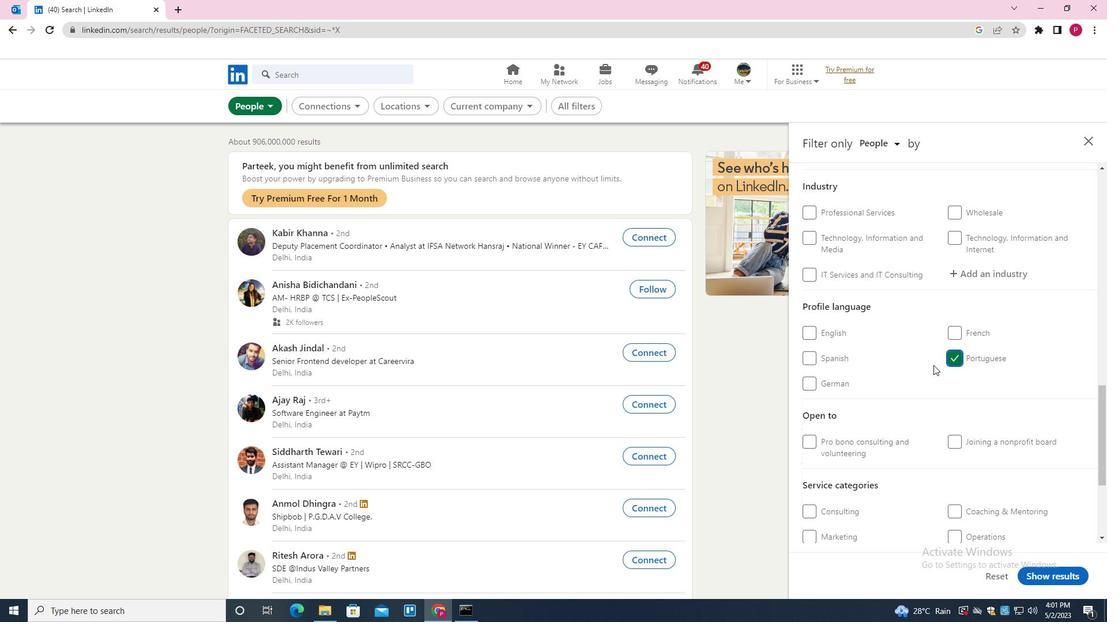 
Action: Mouse scrolled (913, 367) with delta (0, 0)
Screenshot: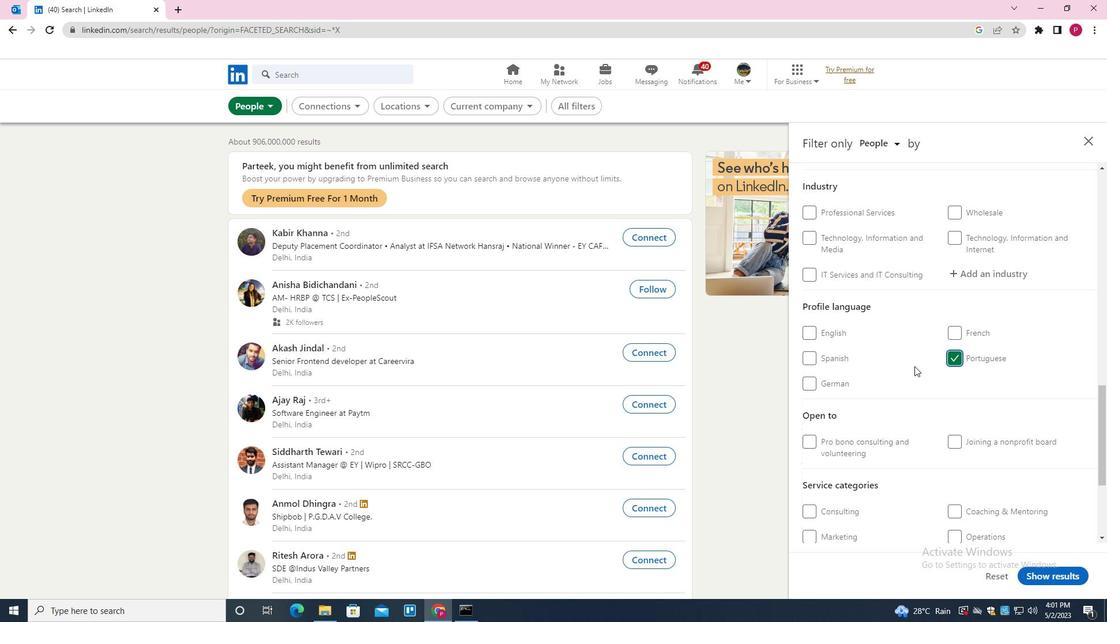 
Action: Mouse scrolled (913, 367) with delta (0, 0)
Screenshot: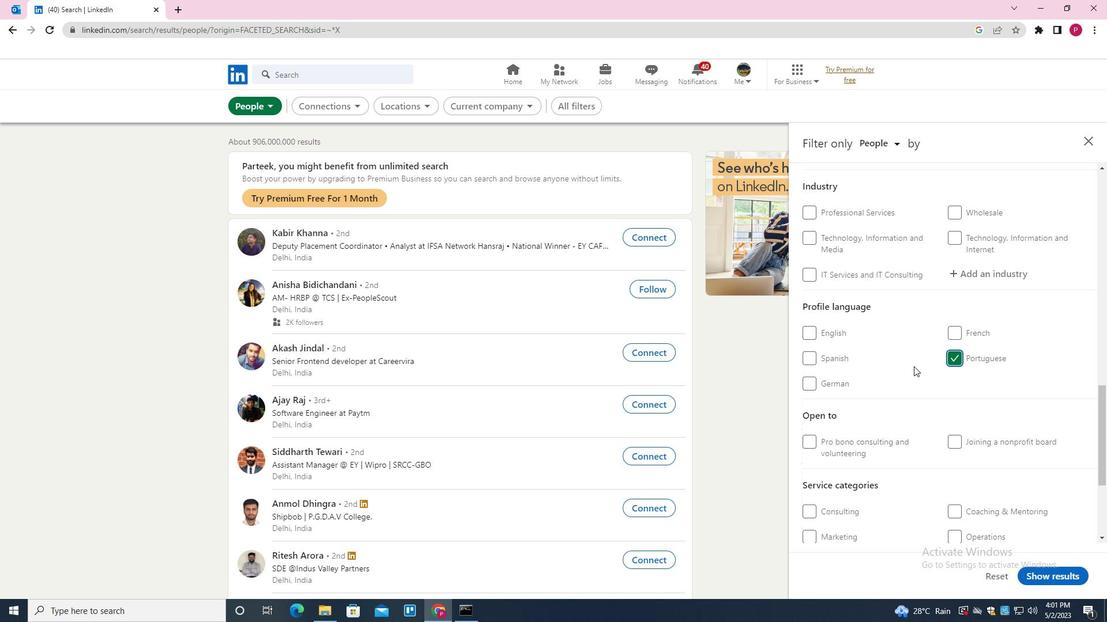 
Action: Mouse scrolled (913, 367) with delta (0, 0)
Screenshot: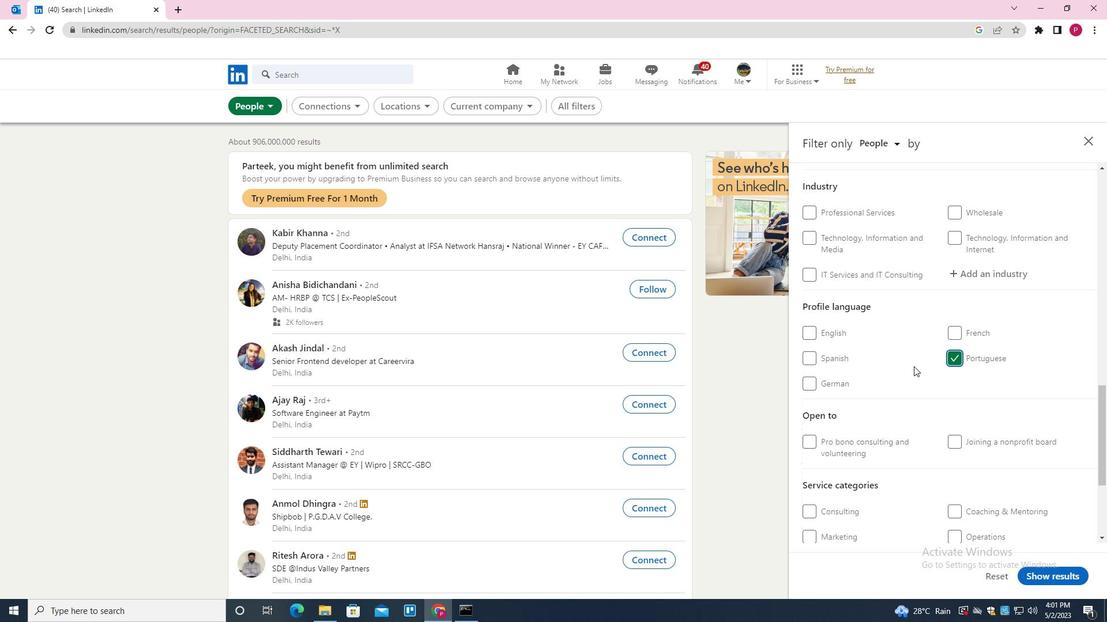 
Action: Mouse scrolled (913, 367) with delta (0, 0)
Screenshot: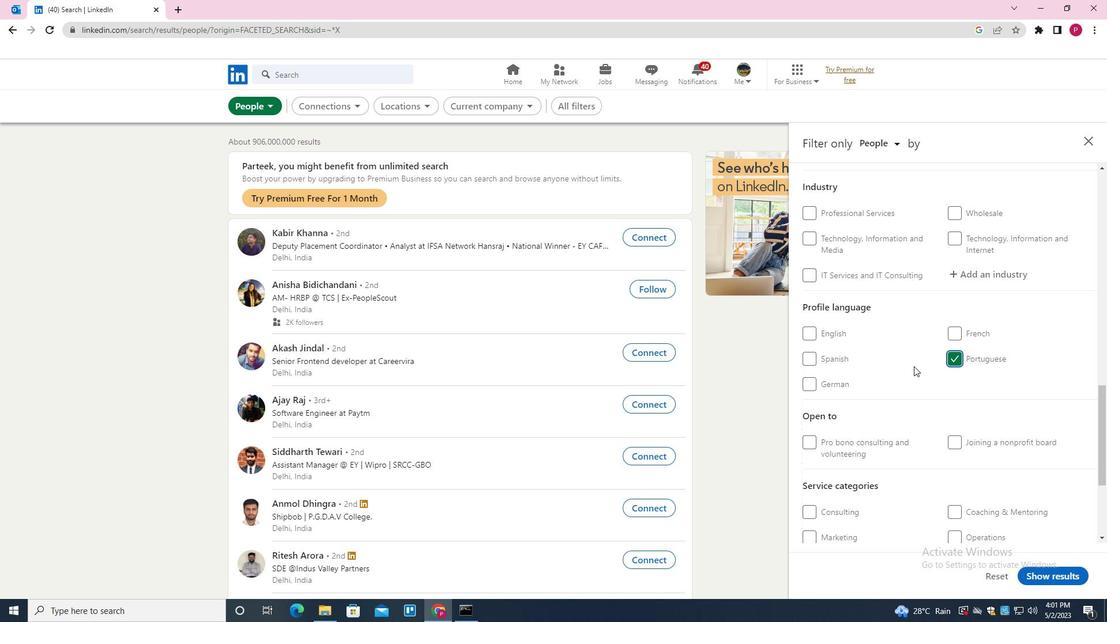 
Action: Mouse scrolled (913, 367) with delta (0, 0)
Screenshot: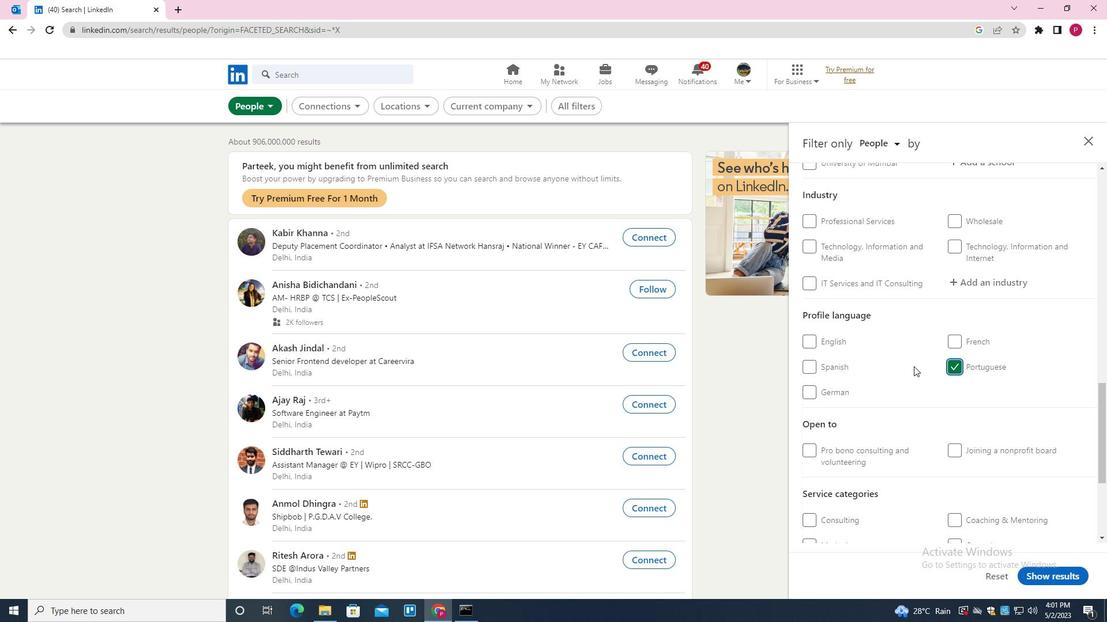 
Action: Mouse scrolled (913, 367) with delta (0, 0)
Screenshot: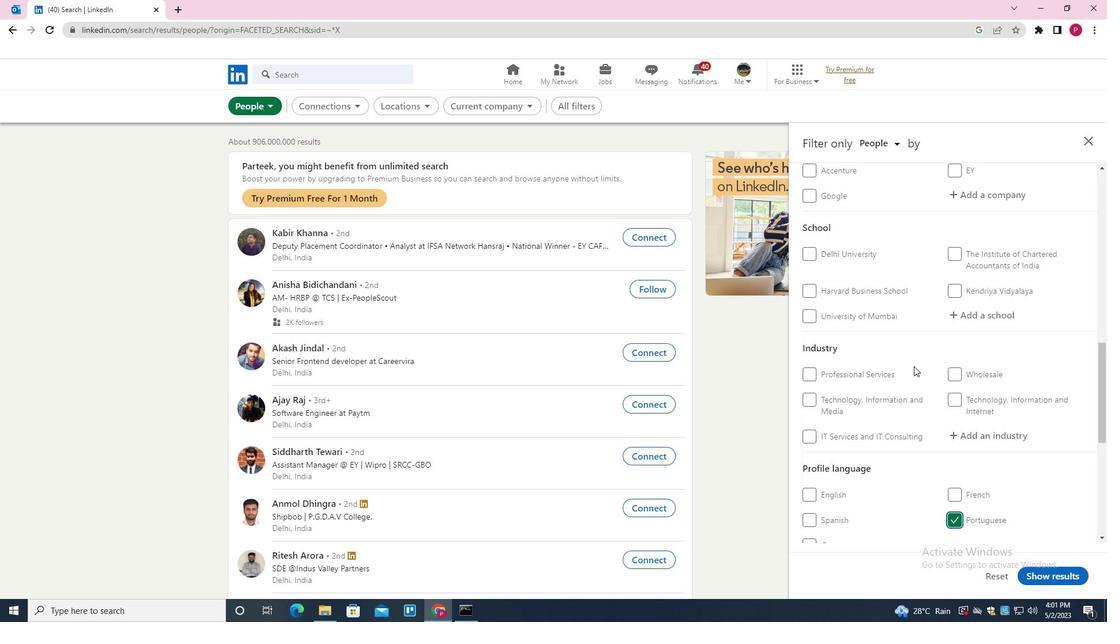 
Action: Mouse moved to (980, 275)
Screenshot: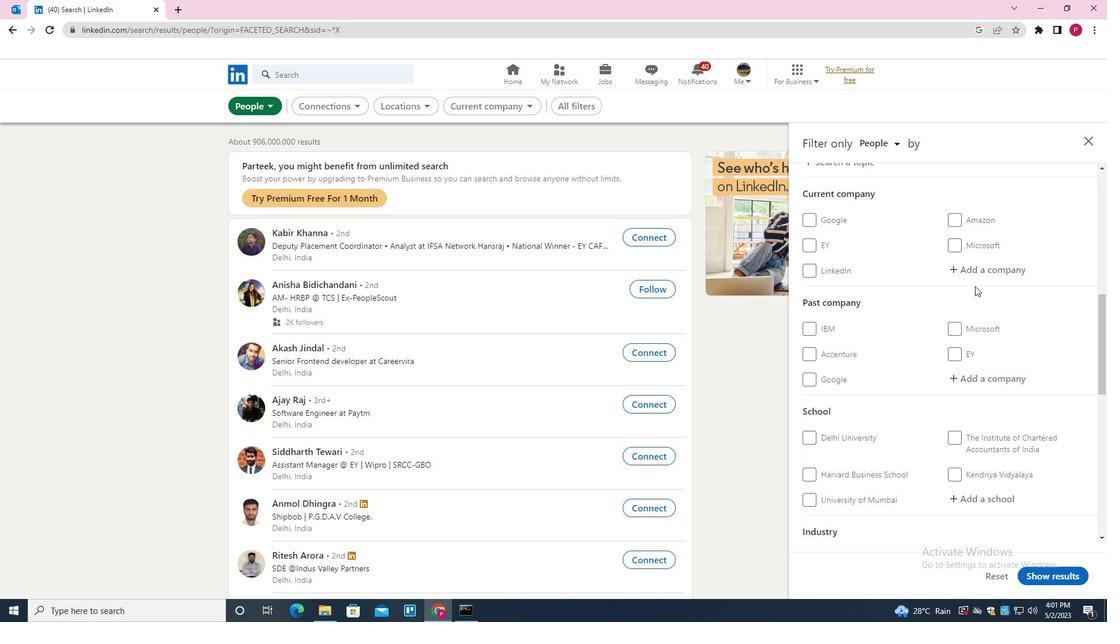 
Action: Mouse pressed left at (980, 275)
Screenshot: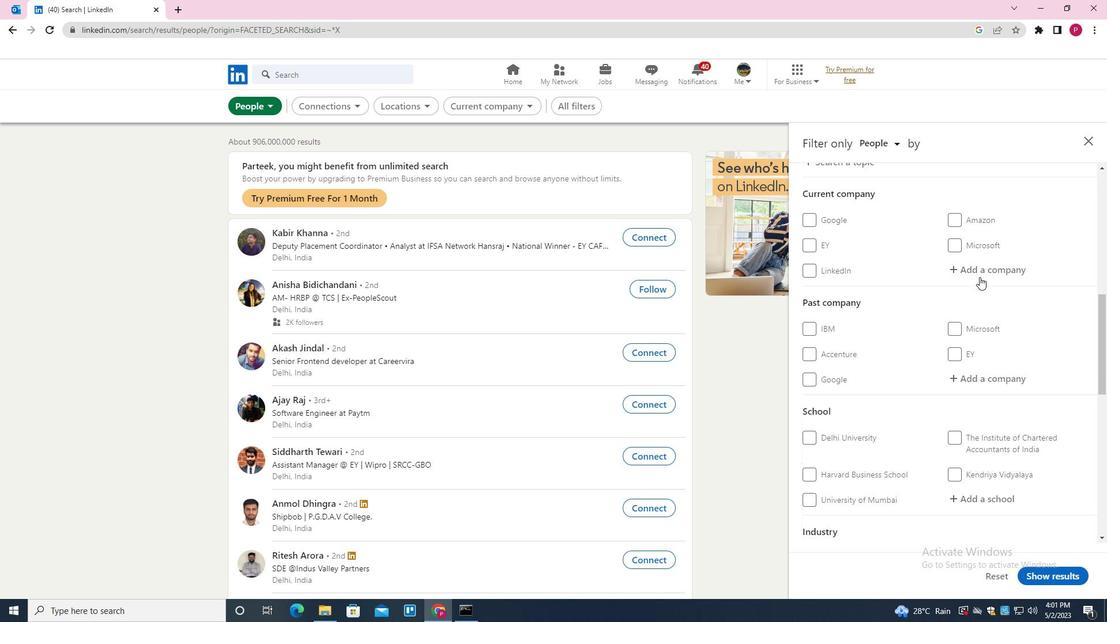 
Action: Mouse moved to (980, 275)
Screenshot: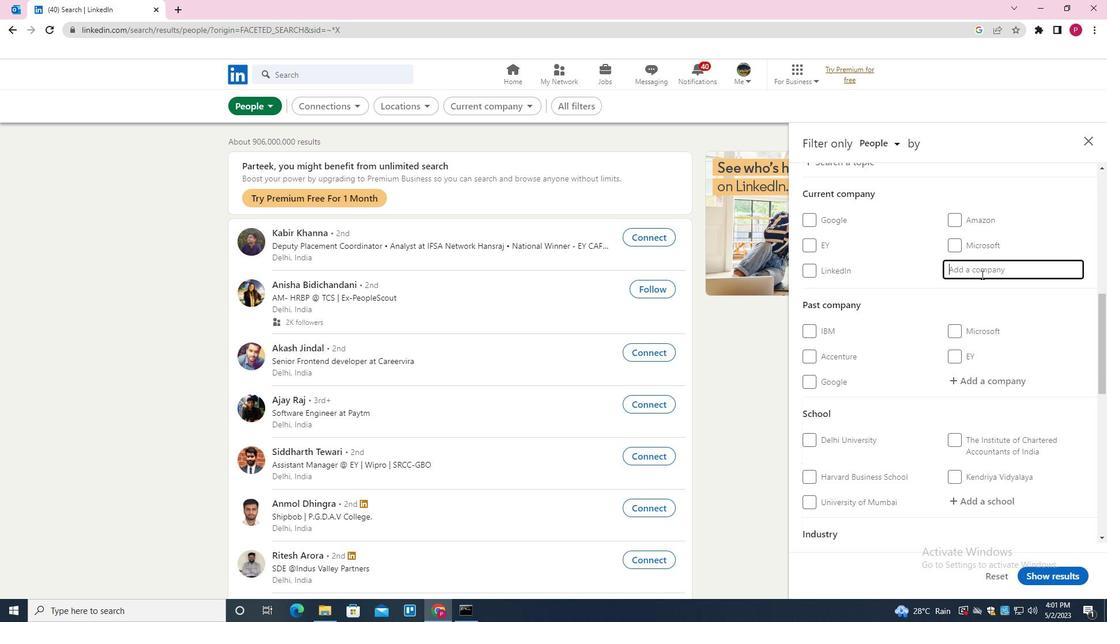 
Action: Key pressed <Key.shift><Key.shift><Key.shift><Key.shift><Key.shift>INDUSTRIAL<Key.space><Key.shift>LIGHT<Key.space><Key.shift>&<Key.space><Key.shift>MAGIC<Key.down><Key.enter>
Screenshot: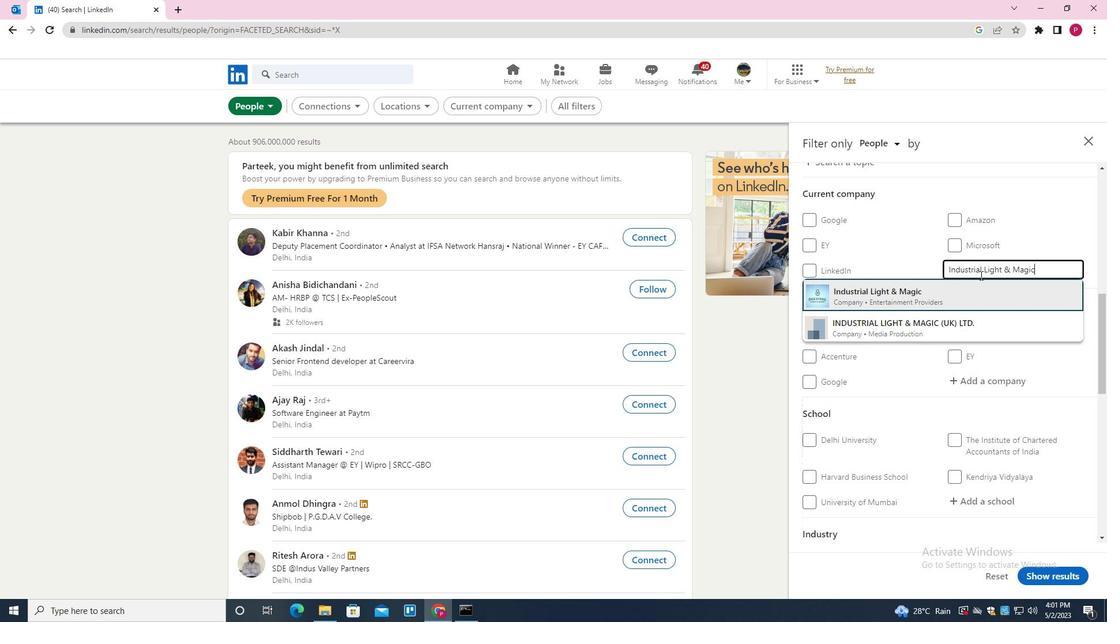 
Action: Mouse moved to (951, 315)
Screenshot: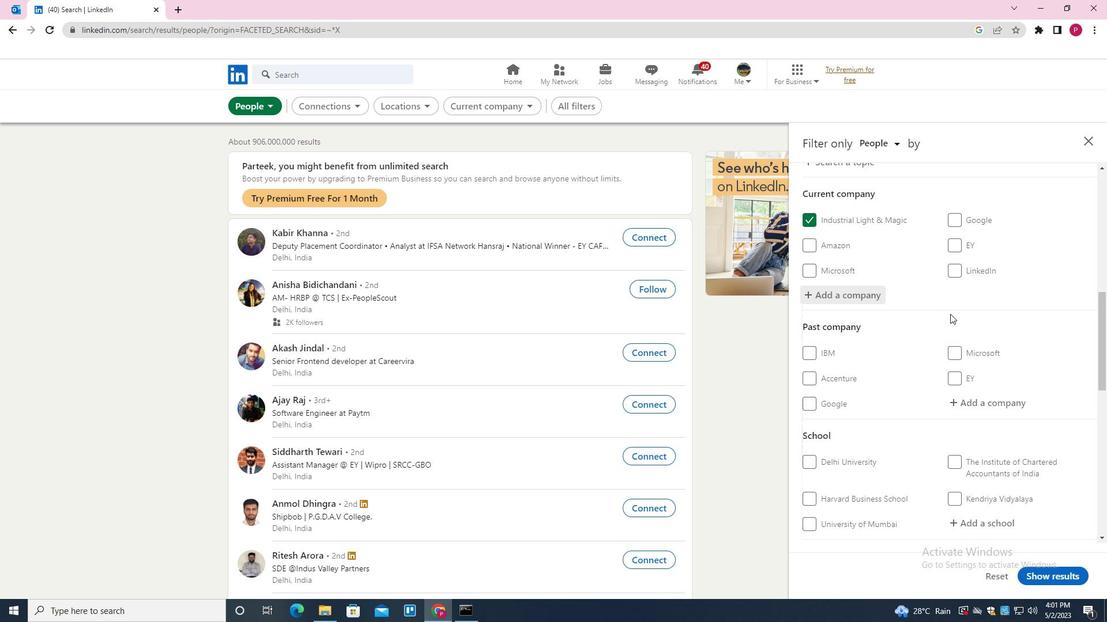 
Action: Mouse scrolled (951, 315) with delta (0, 0)
Screenshot: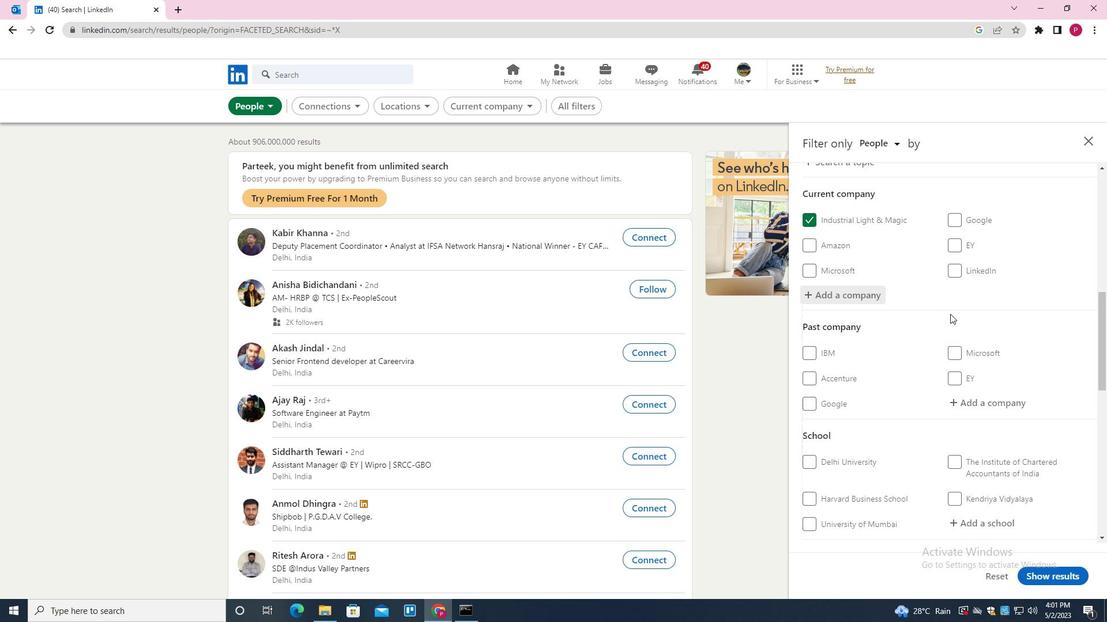 
Action: Mouse moved to (953, 317)
Screenshot: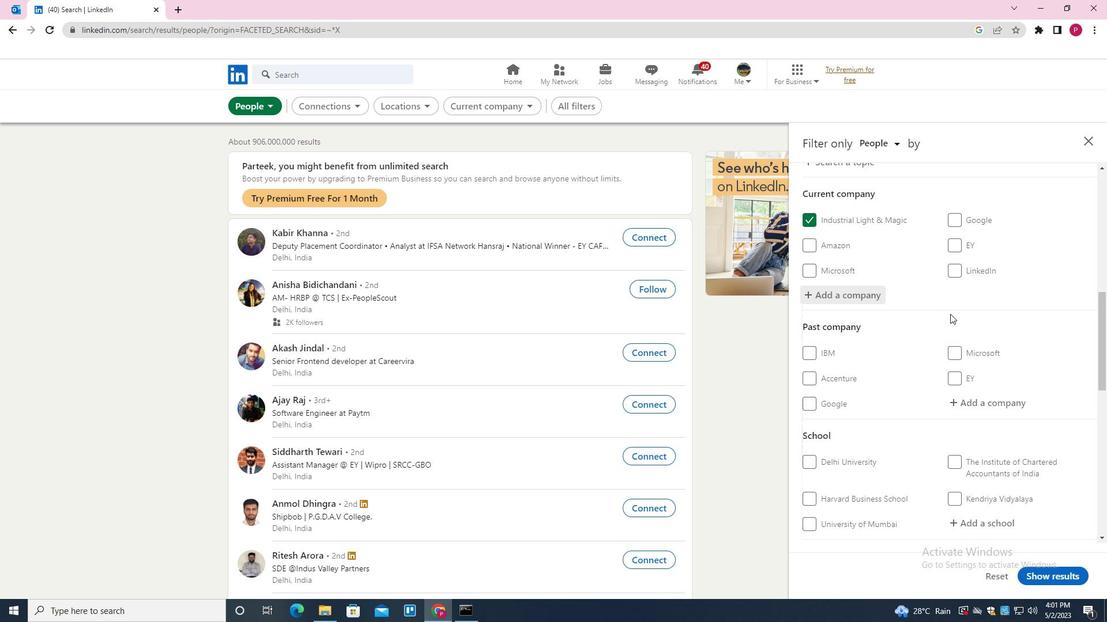 
Action: Mouse scrolled (953, 316) with delta (0, 0)
Screenshot: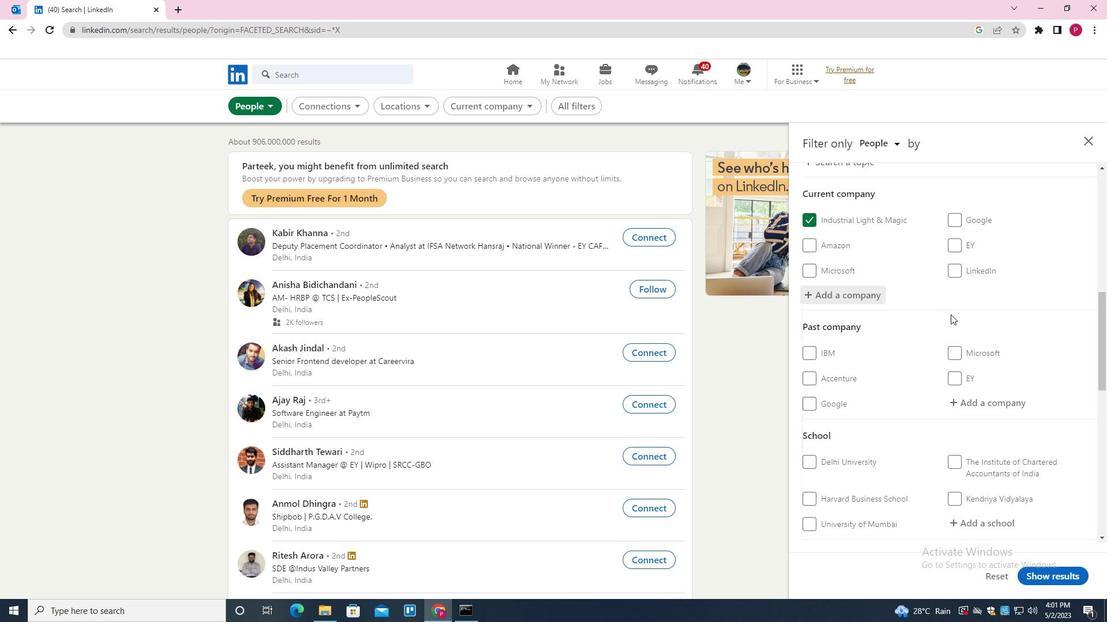 
Action: Mouse moved to (955, 318)
Screenshot: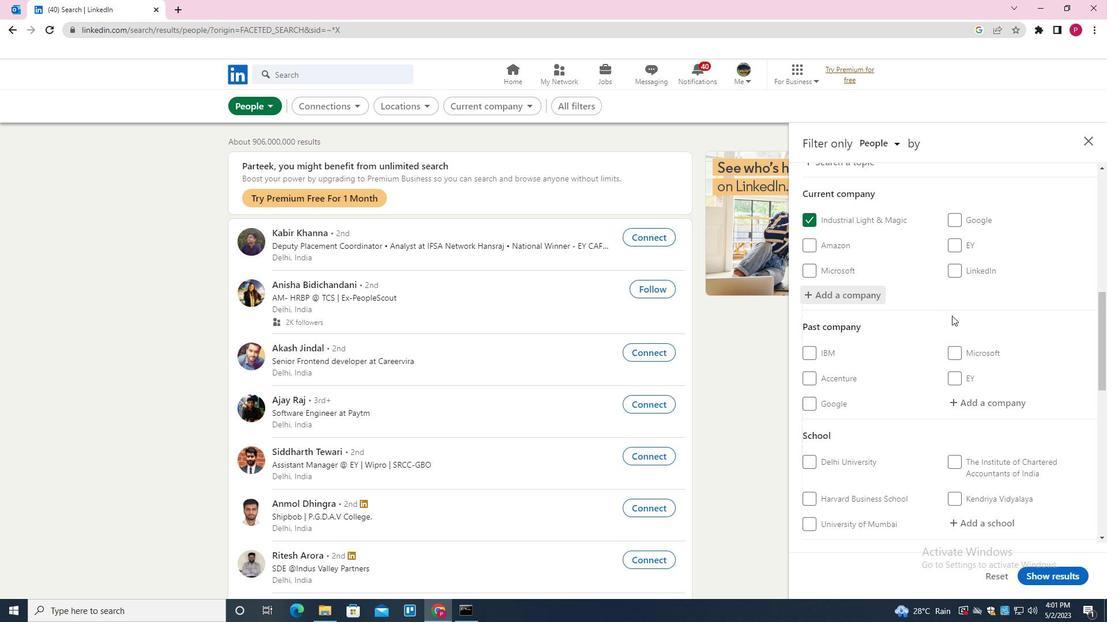 
Action: Mouse scrolled (955, 318) with delta (0, 0)
Screenshot: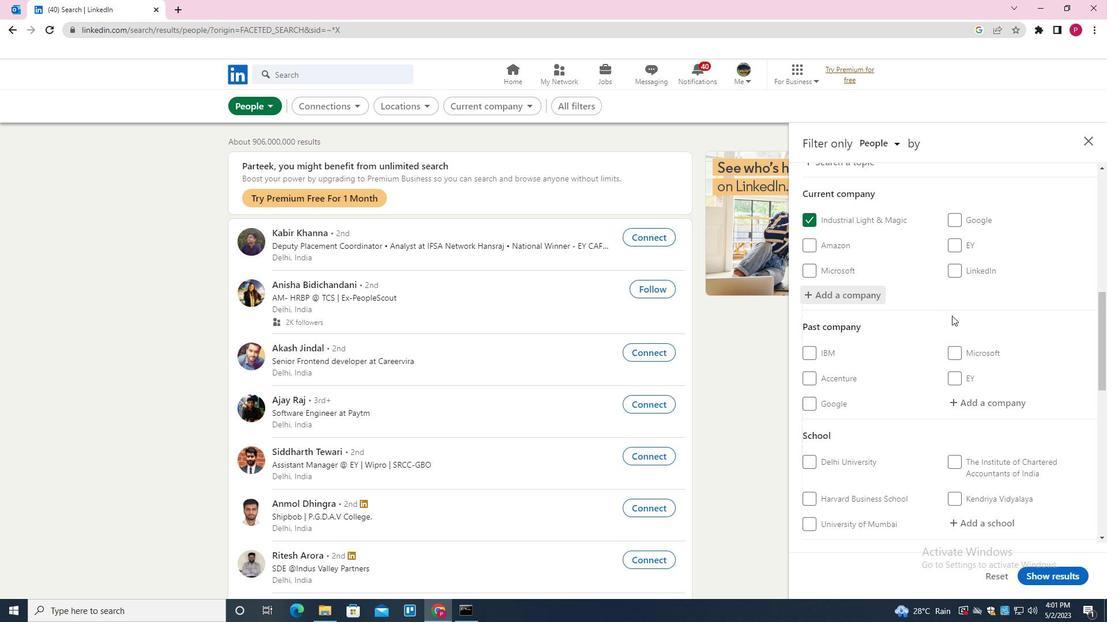 
Action: Mouse moved to (983, 355)
Screenshot: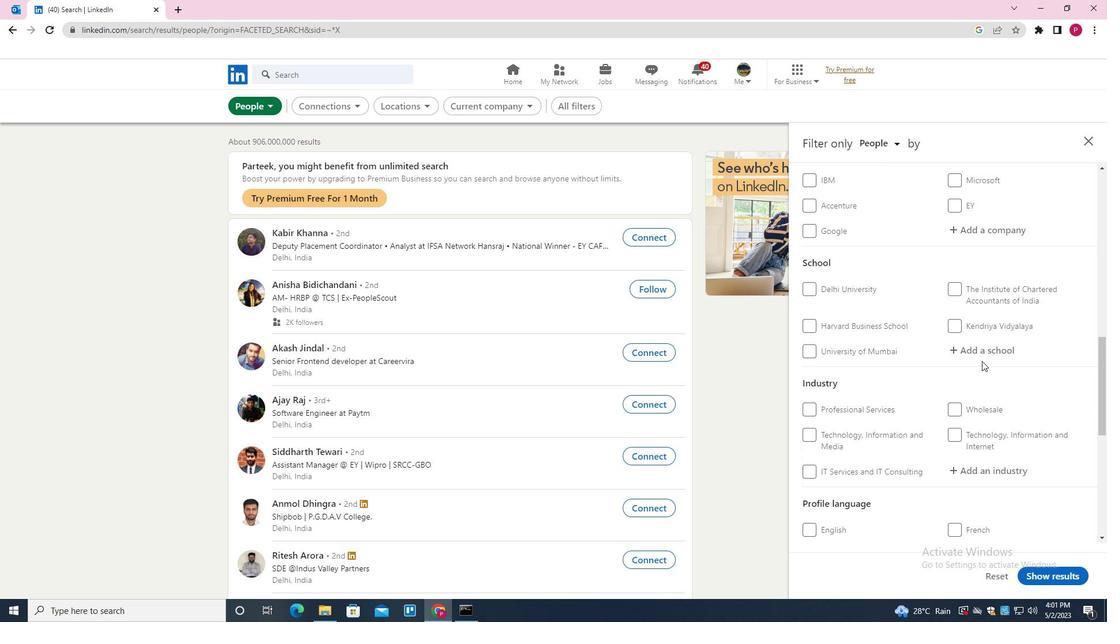 
Action: Mouse pressed left at (983, 355)
Screenshot: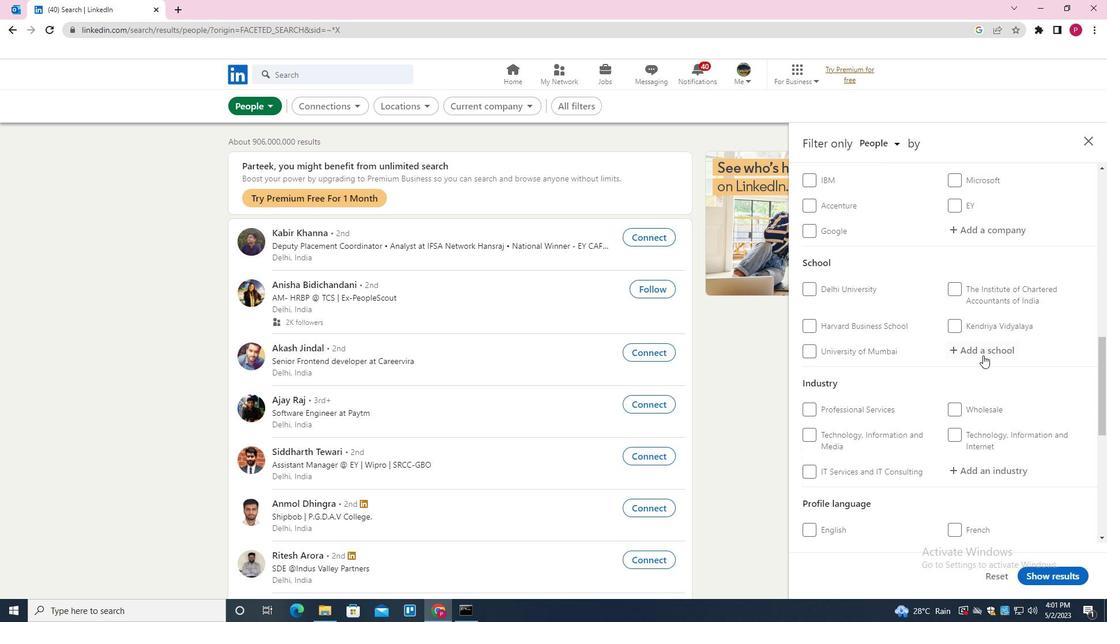 
Action: Key pressed <Key.shift><Key.shift><Key.shift><Key.shift>SRM<Key.space>UNIVERSITY<Key.space><Key.shift>(<Key.shift>SRI<Key.space><Key.shift>RAM<Key.space><Key.backspace><Key.backspace><Key.down><Key.enter>
Screenshot: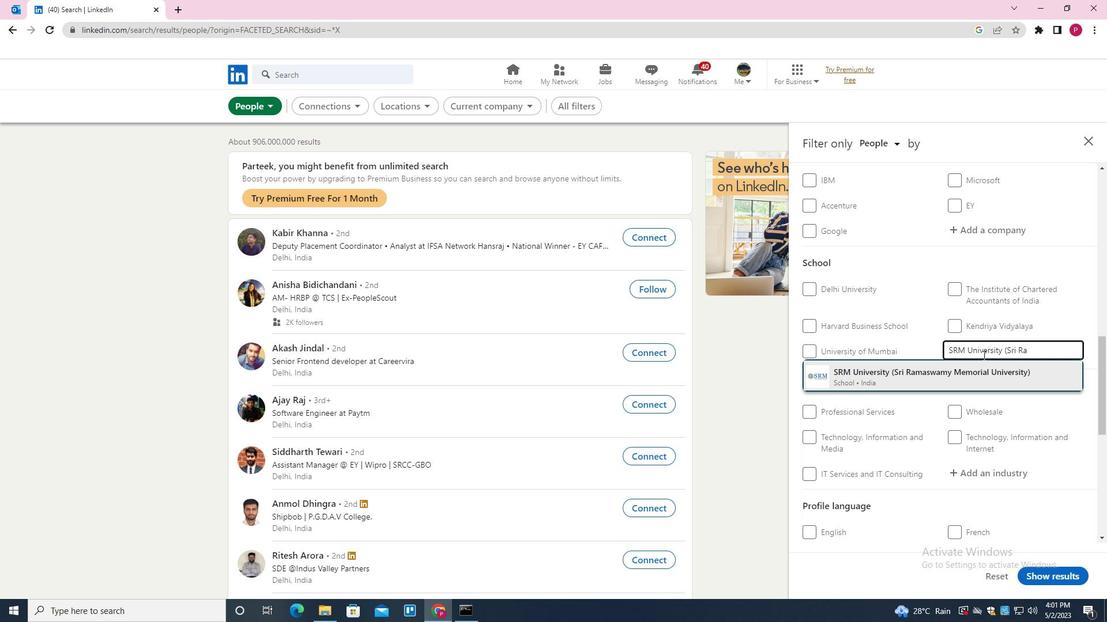 
Action: Mouse moved to (980, 365)
Screenshot: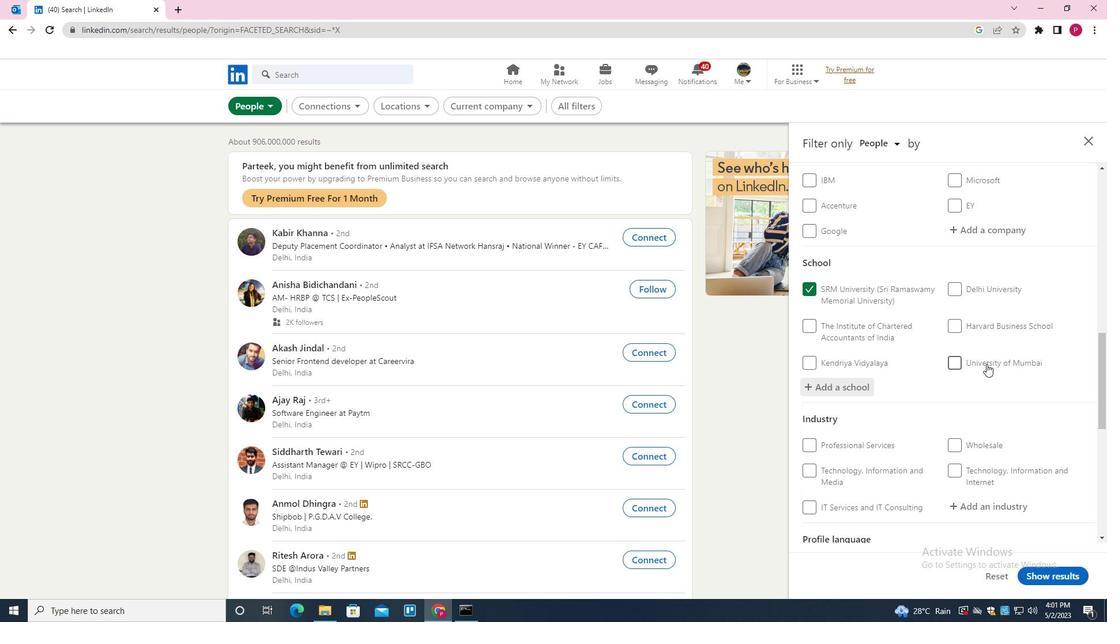 
Action: Mouse scrolled (980, 364) with delta (0, 0)
Screenshot: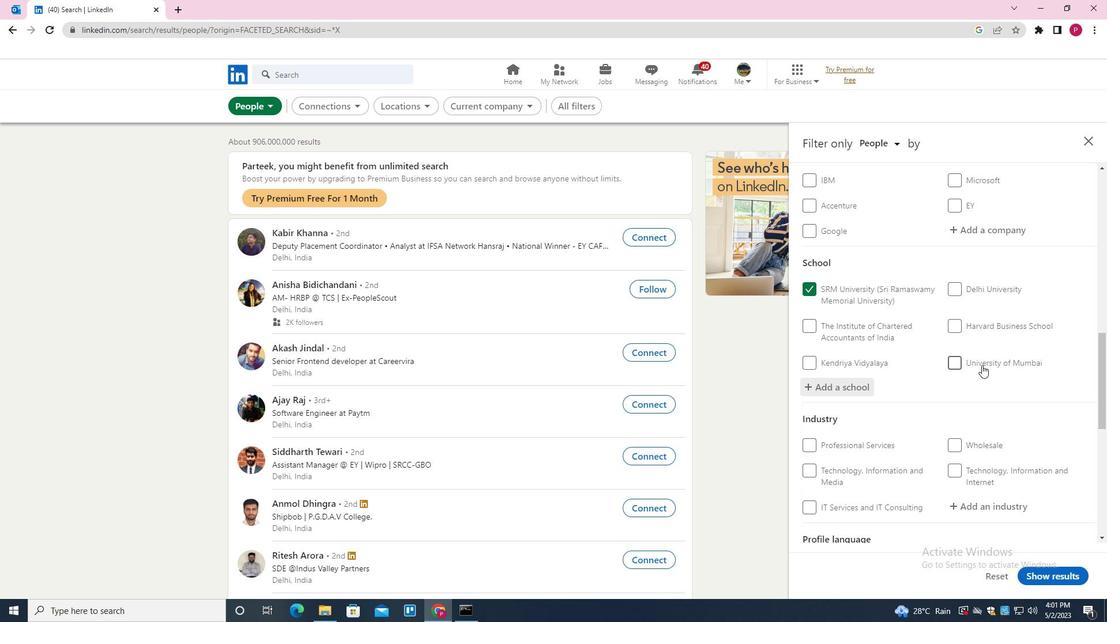
Action: Mouse scrolled (980, 364) with delta (0, 0)
Screenshot: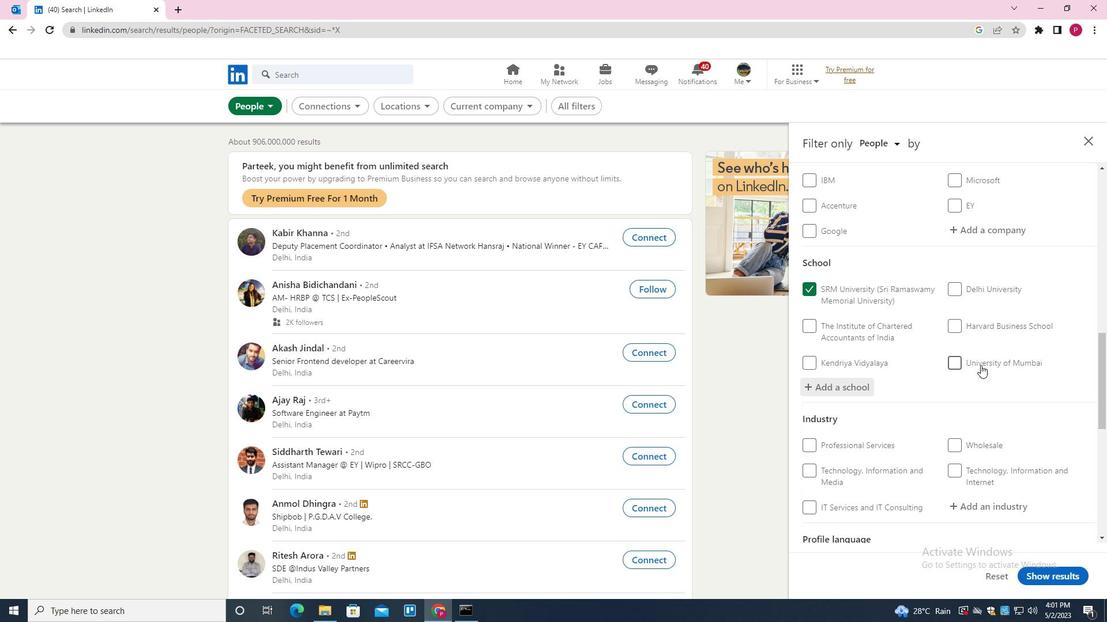 
Action: Mouse moved to (986, 386)
Screenshot: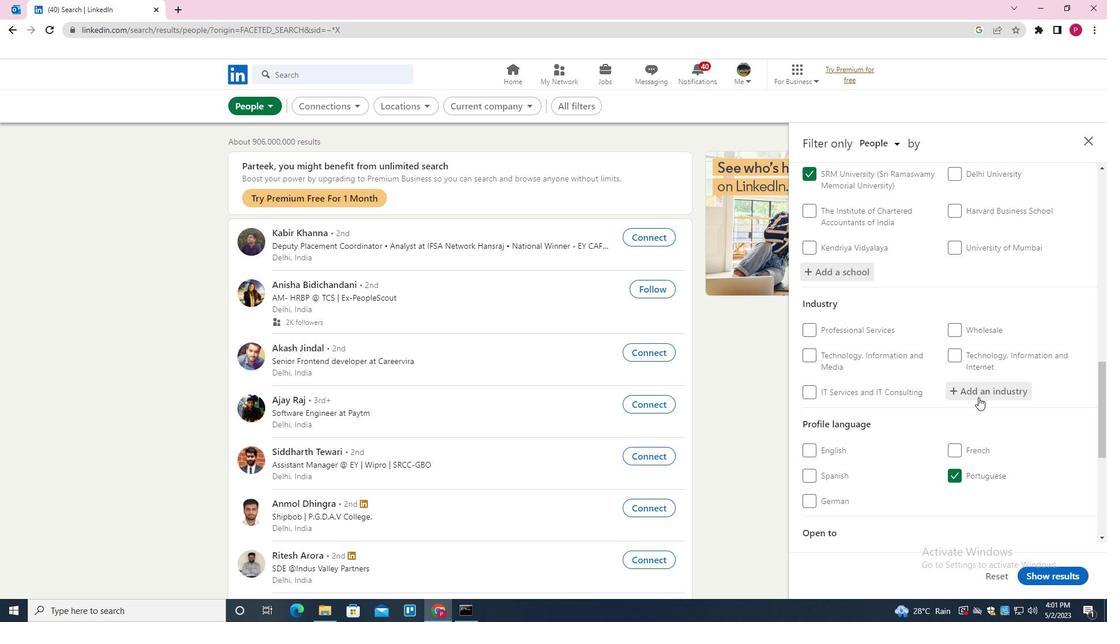 
Action: Mouse pressed left at (986, 386)
Screenshot: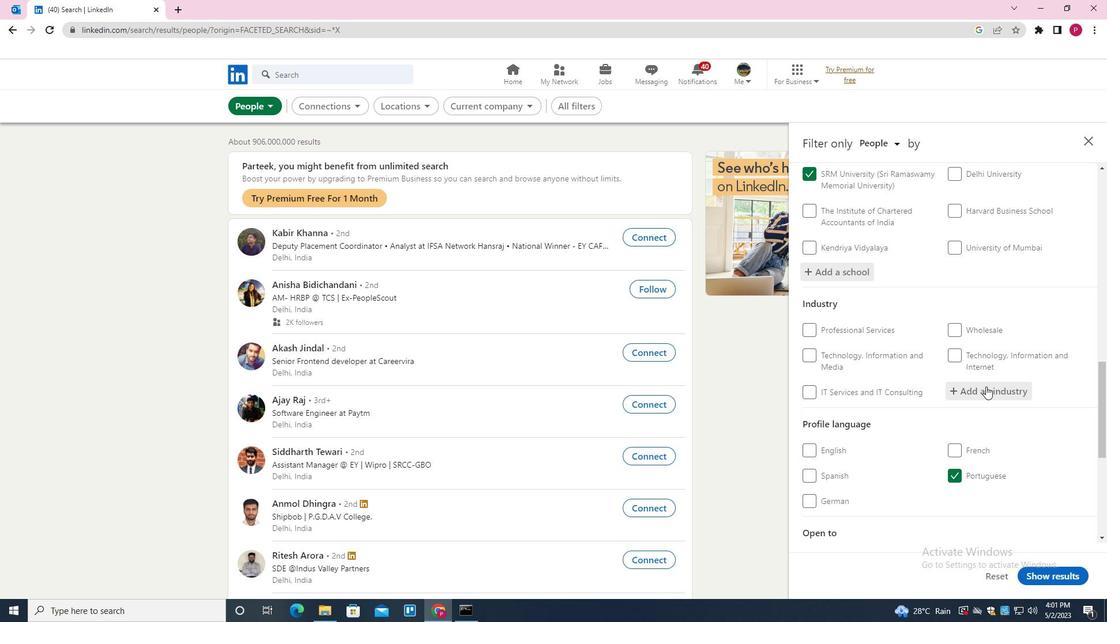 
Action: Key pressed <Key.shift>SECRETE<Key.backspace>ARIAL<Key.space><Key.shift>SCHOOLS<Key.down><Key.enter><Key.backspace><Key.down><Key.enter>
Screenshot: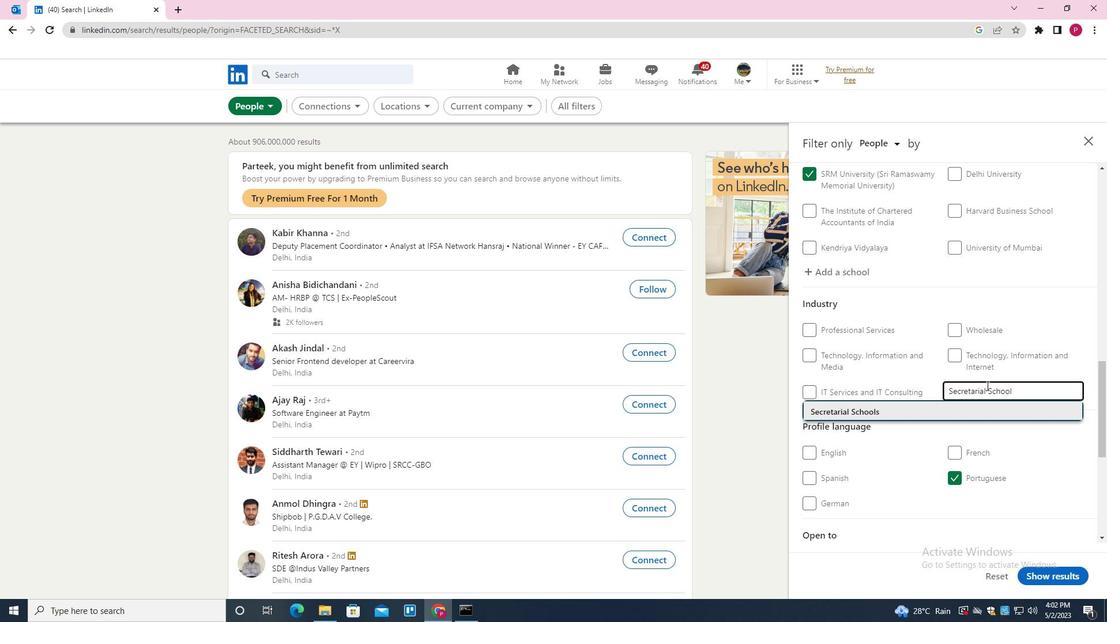 
Action: Mouse scrolled (986, 385) with delta (0, 0)
Screenshot: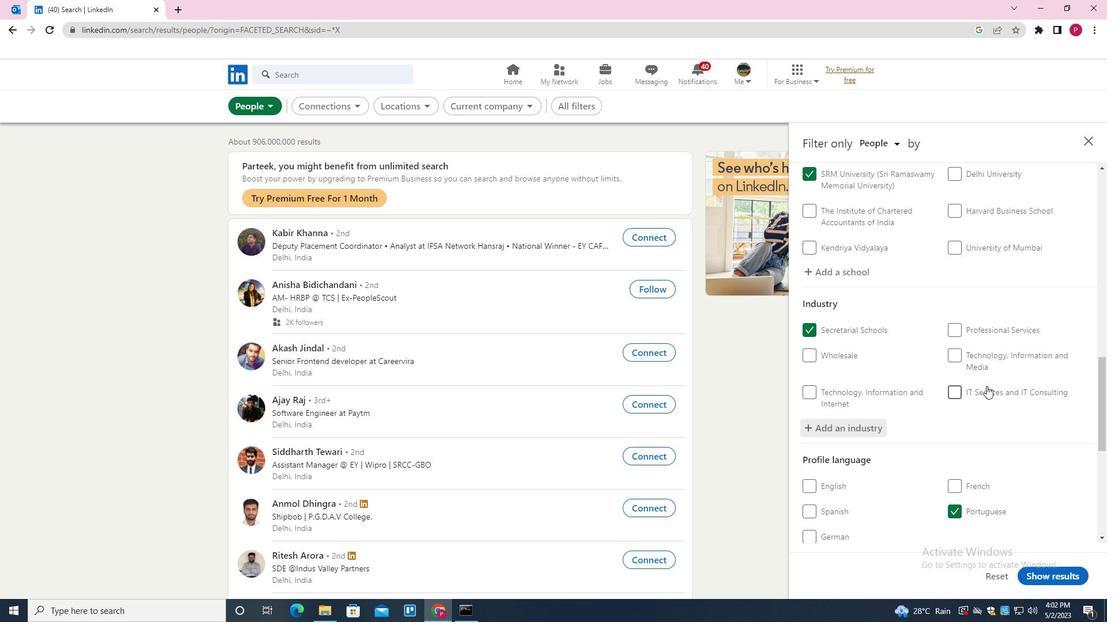 
Action: Mouse scrolled (986, 385) with delta (0, 0)
Screenshot: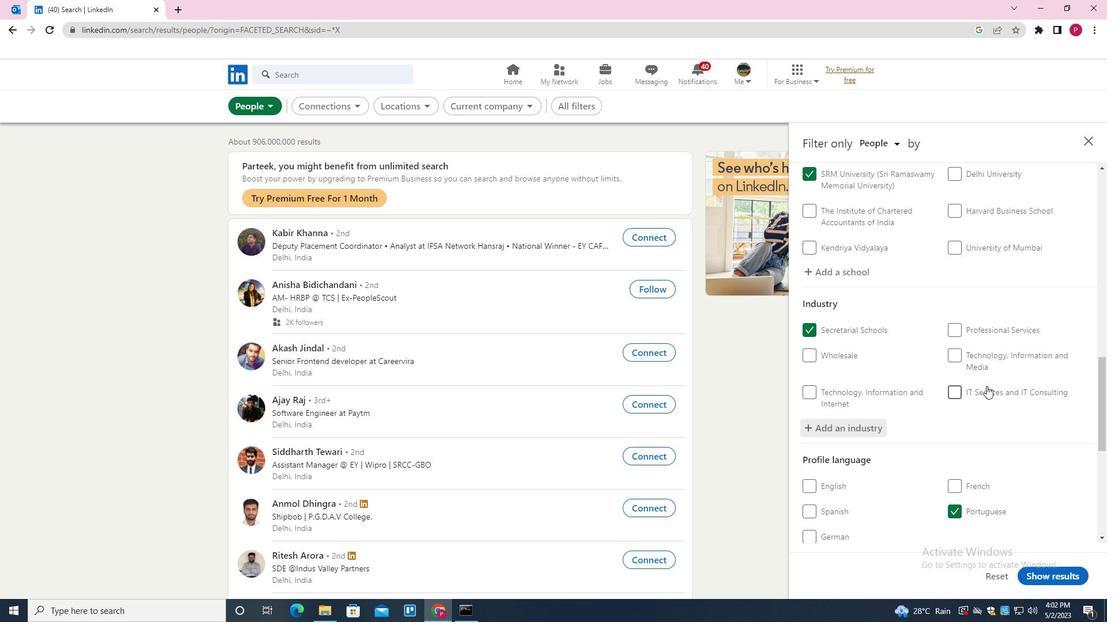 
Action: Mouse scrolled (986, 385) with delta (0, 0)
Screenshot: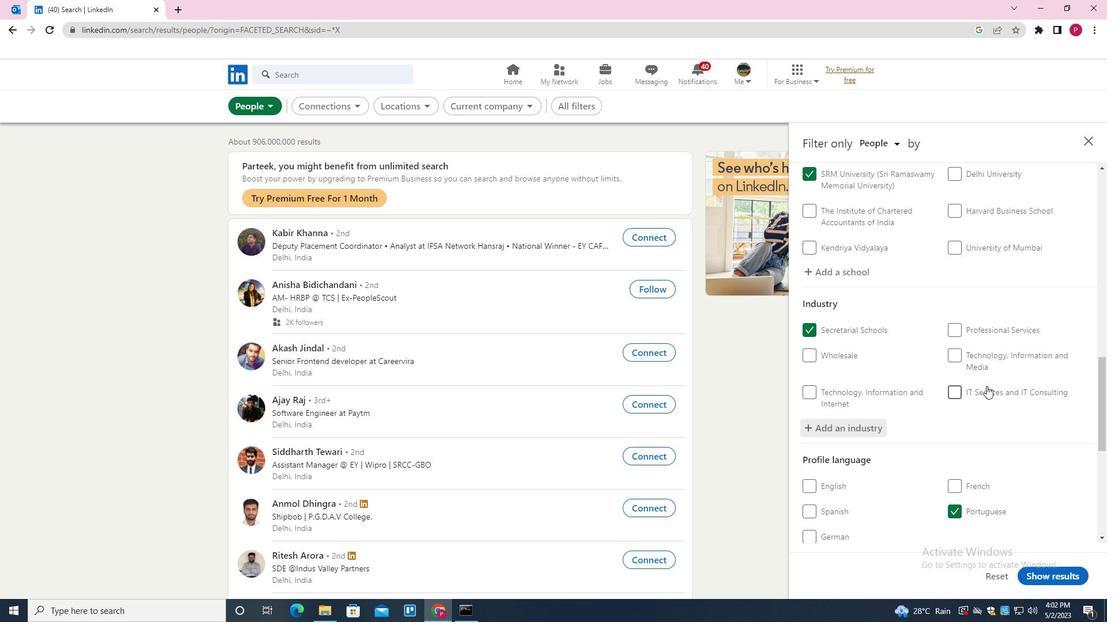 
Action: Mouse scrolled (986, 385) with delta (0, 0)
Screenshot: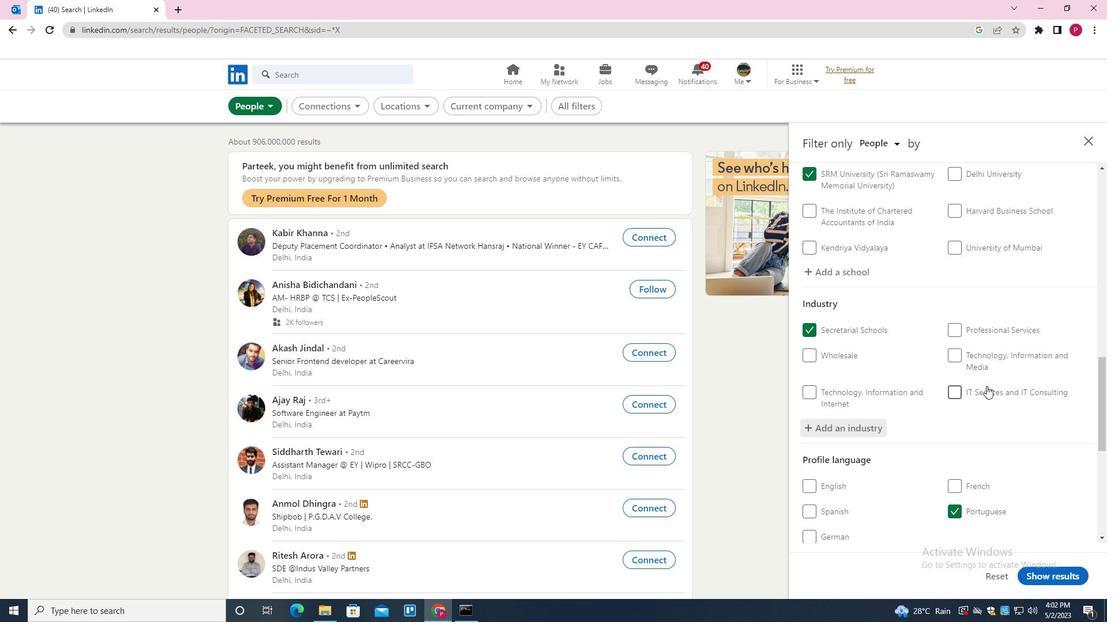 
Action: Mouse scrolled (986, 385) with delta (0, 0)
Screenshot: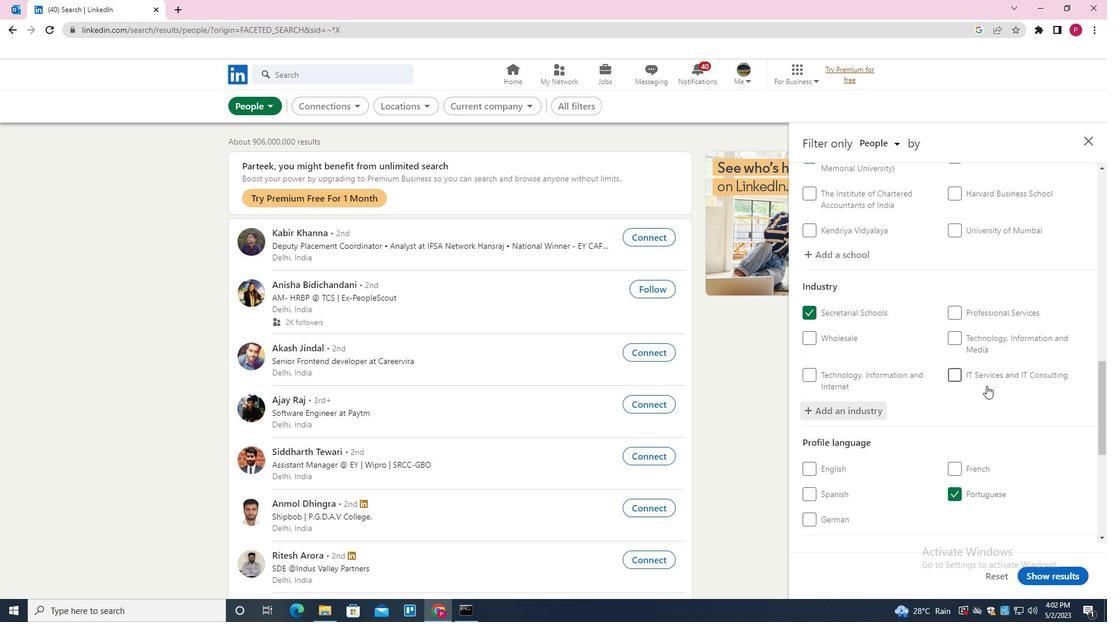 
Action: Mouse scrolled (986, 385) with delta (0, 0)
Screenshot: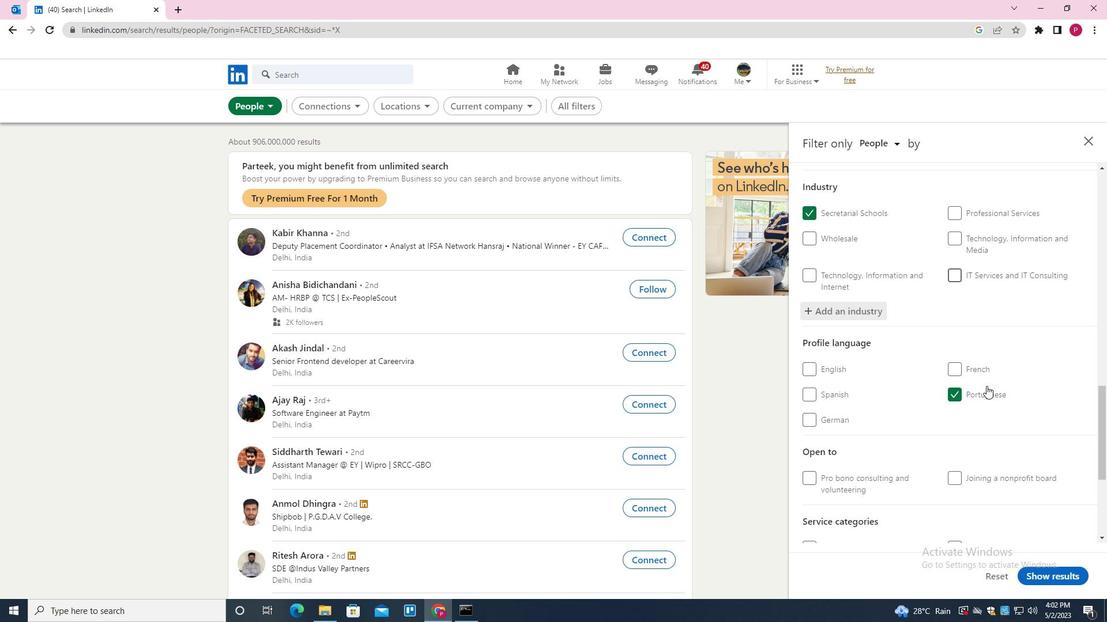 
Action: Mouse moved to (996, 386)
Screenshot: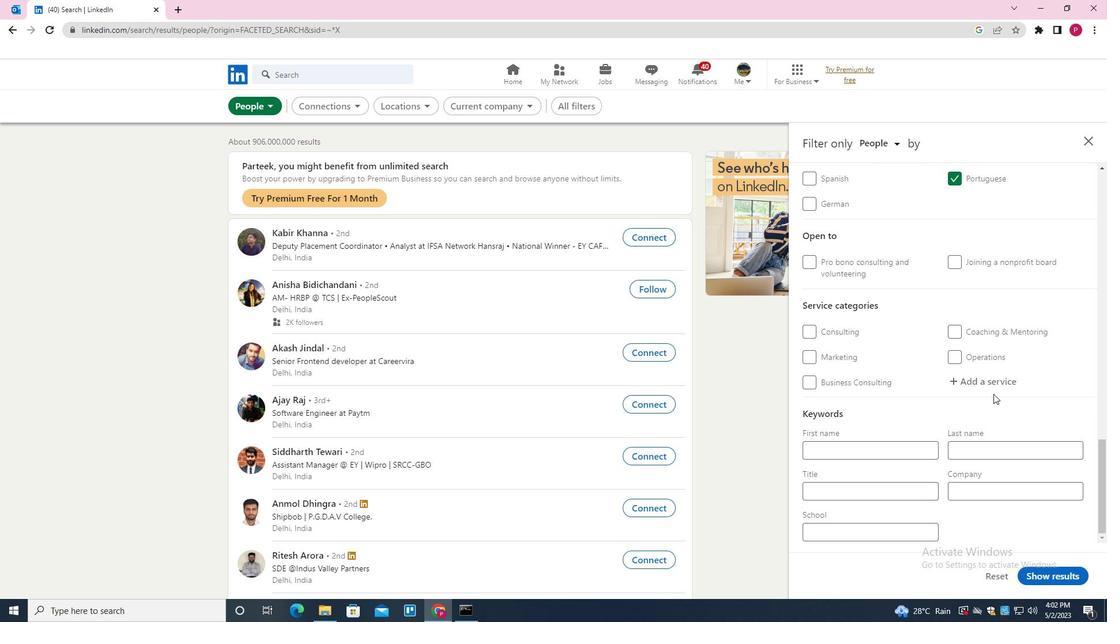 
Action: Mouse pressed left at (996, 386)
Screenshot: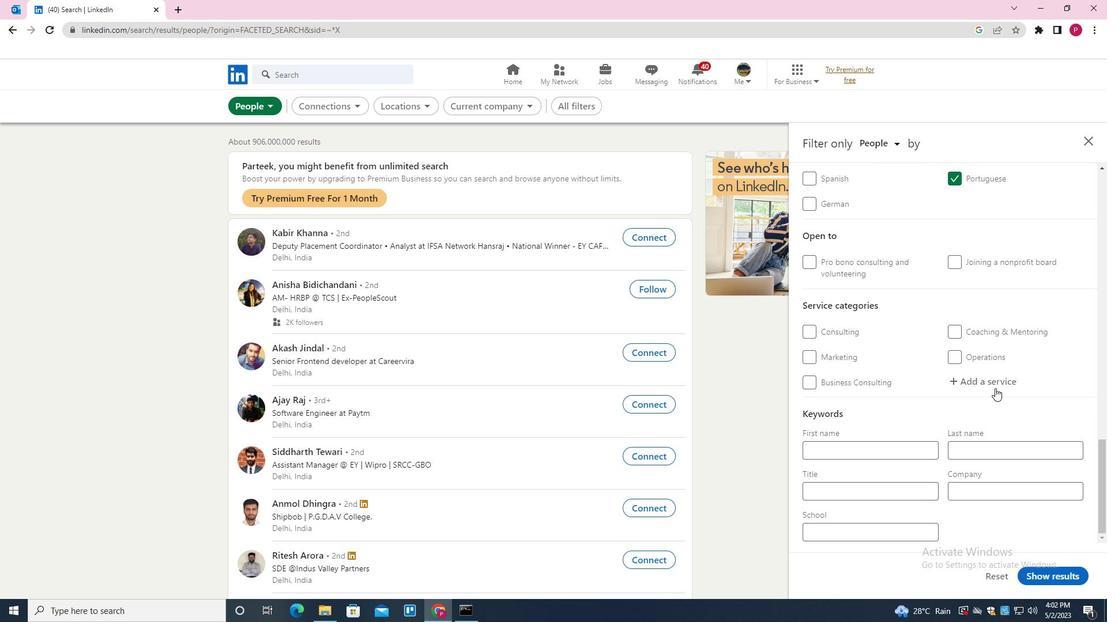 
Action: Mouse moved to (996, 386)
Screenshot: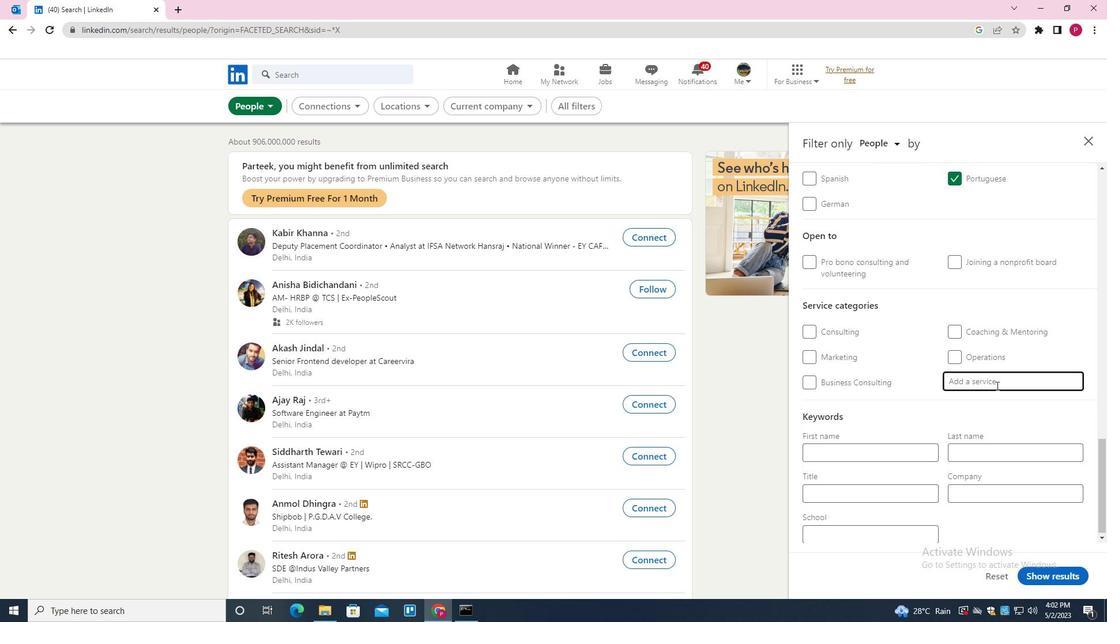 
Action: Key pressed <Key.shift>BOKKKE<Key.backspace><Key.backspace><Key.backspace><Key.backspace><Key.backspace>OOKKEEPI
Screenshot: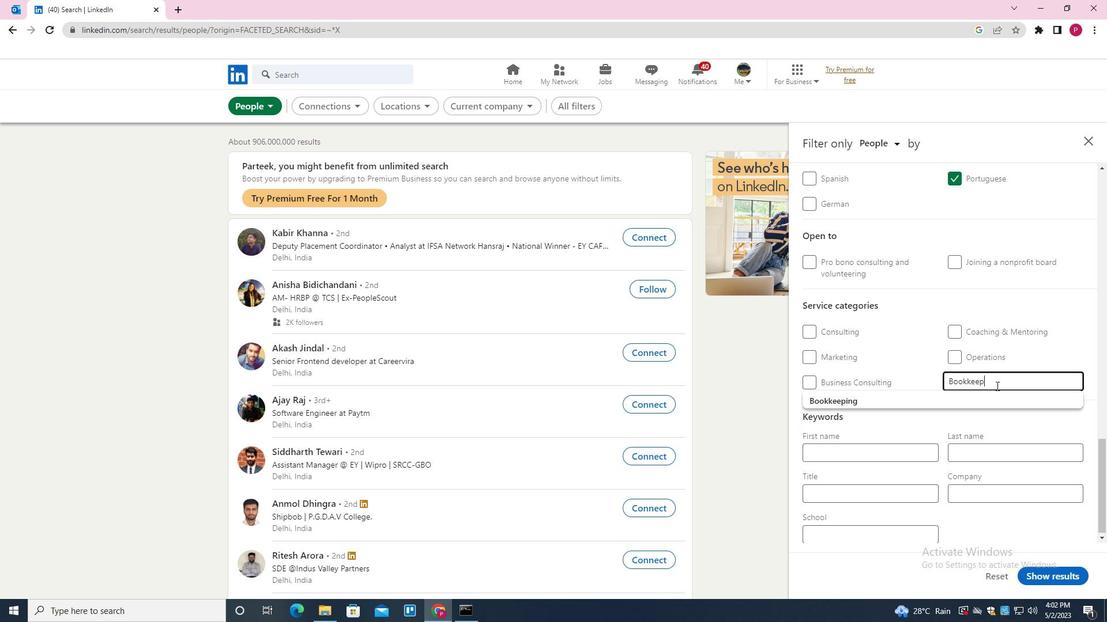 
Action: Mouse moved to (996, 386)
Screenshot: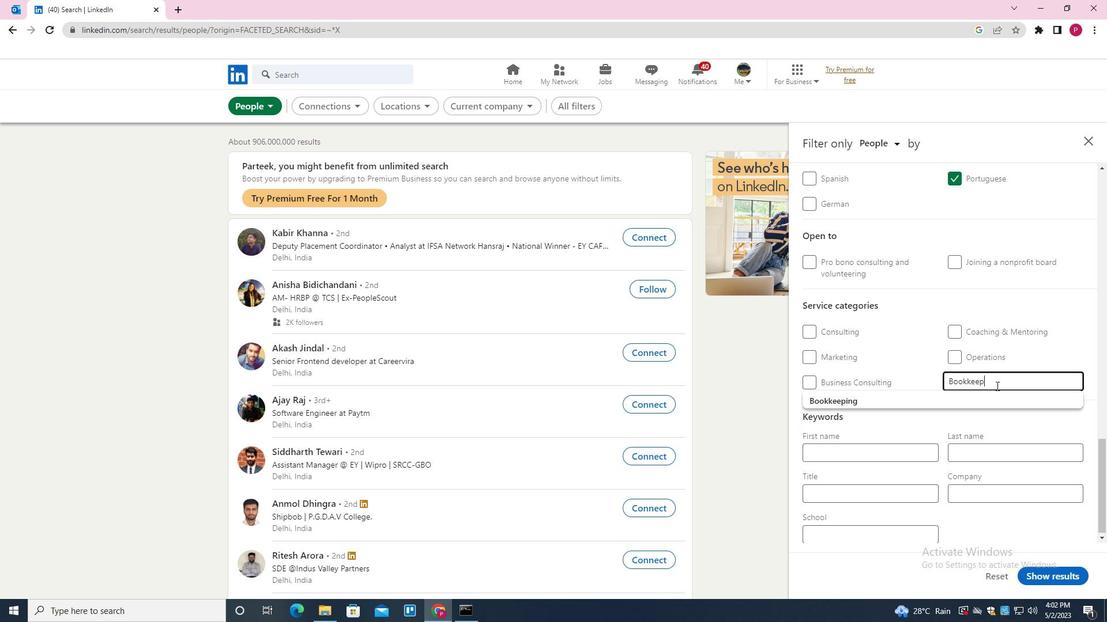 
Action: Key pressed NG<Key.down><Key.down><Key.enter>
Screenshot: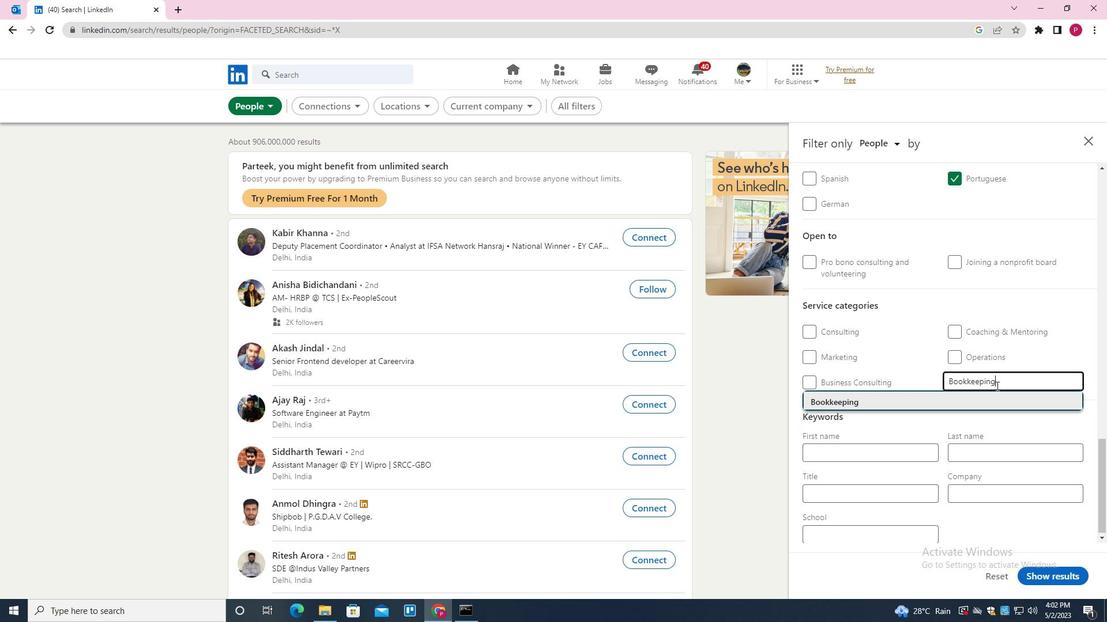 
Action: Mouse moved to (969, 403)
Screenshot: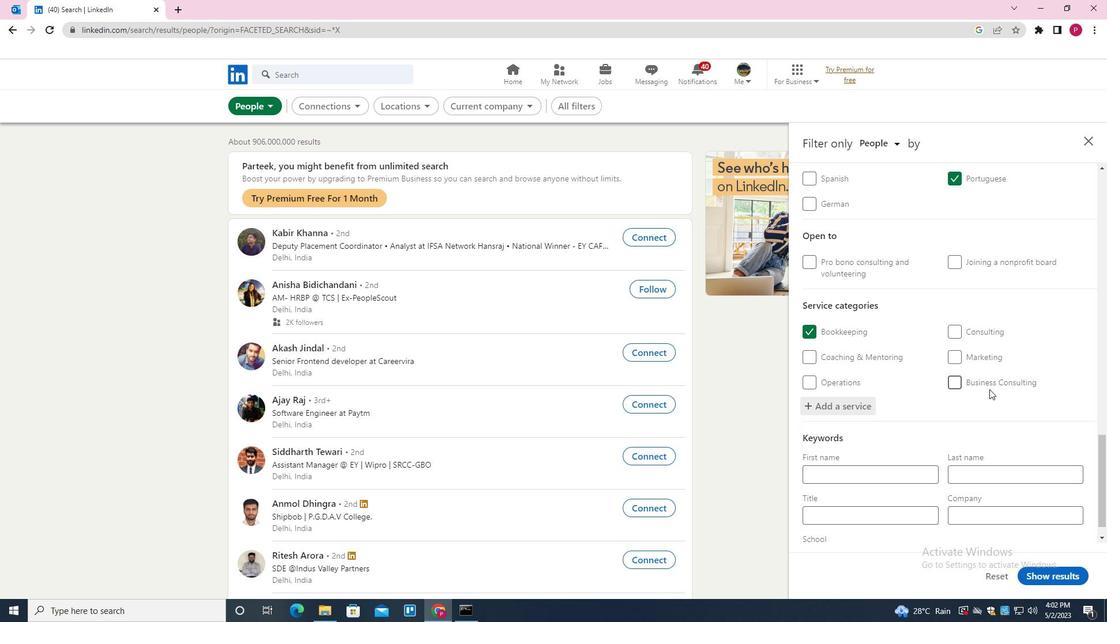 
Action: Mouse scrolled (969, 403) with delta (0, 0)
Screenshot: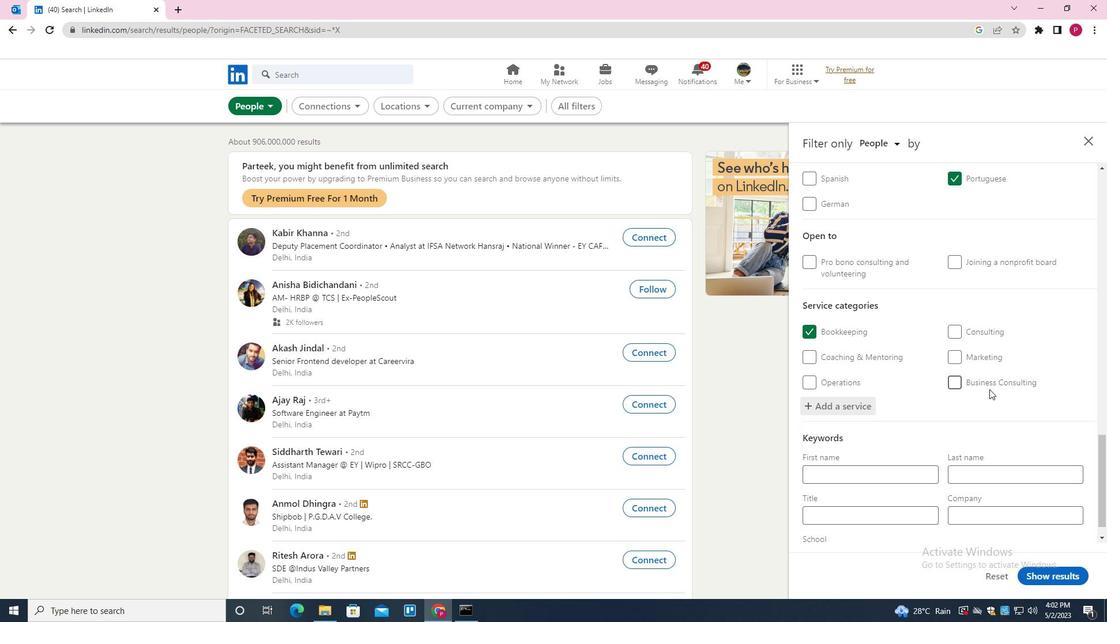 
Action: Mouse moved to (968, 404)
Screenshot: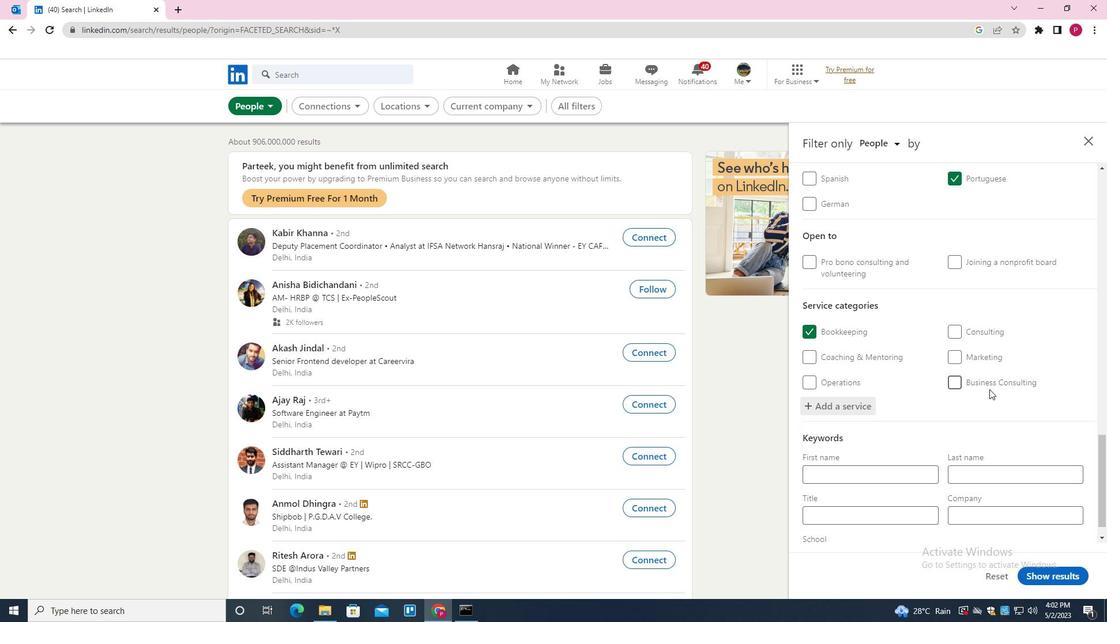 
Action: Mouse scrolled (968, 404) with delta (0, 0)
Screenshot: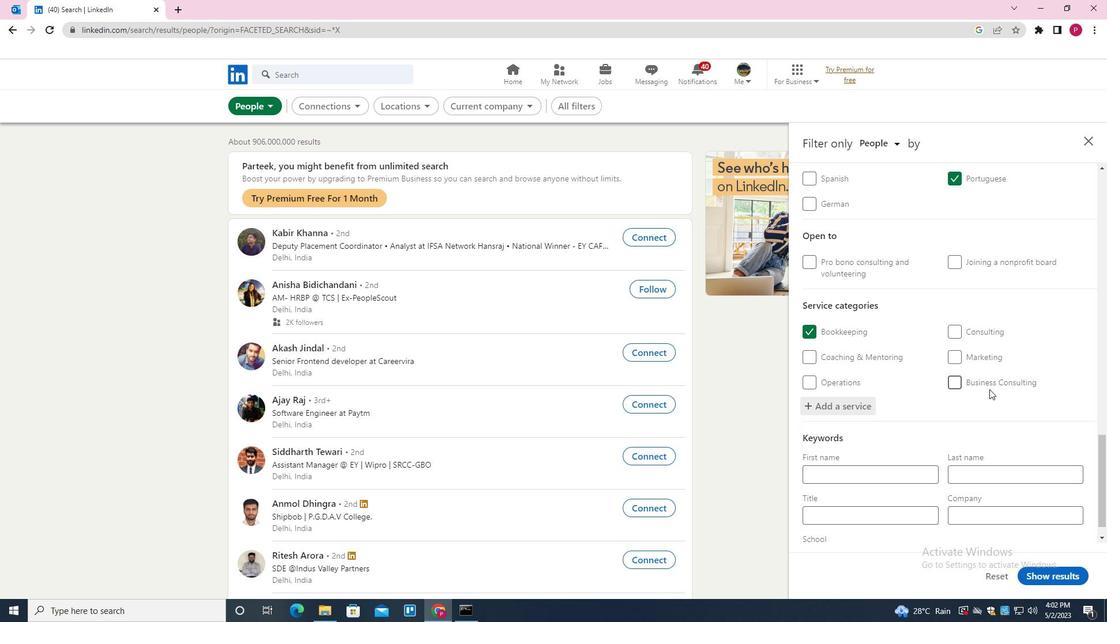 
Action: Mouse moved to (964, 409)
Screenshot: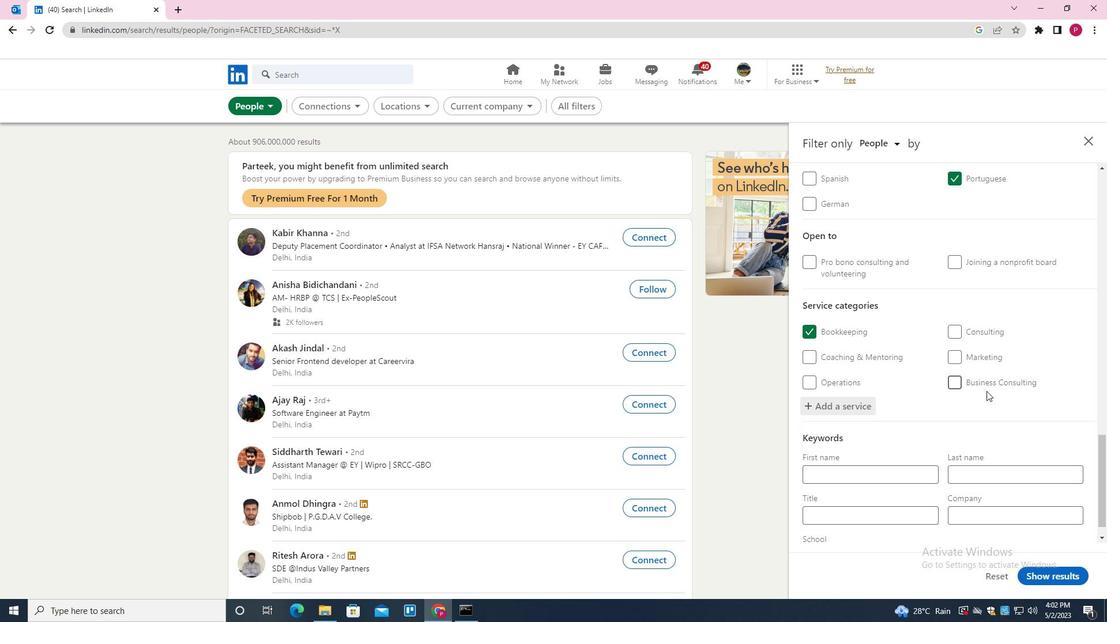 
Action: Mouse scrolled (964, 409) with delta (0, 0)
Screenshot: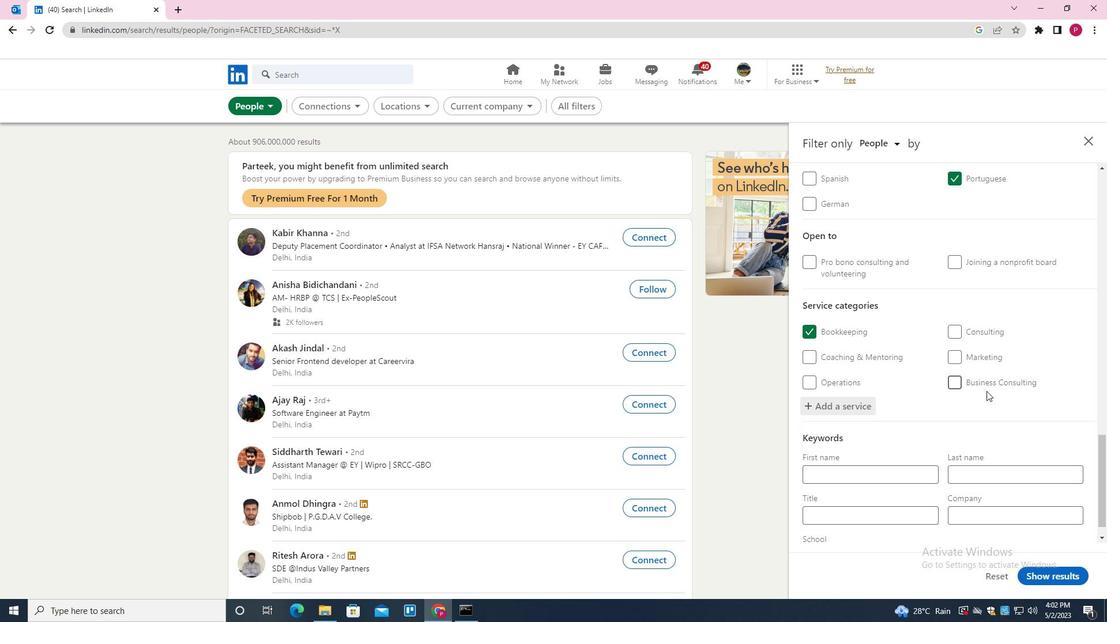 
Action: Mouse moved to (959, 414)
Screenshot: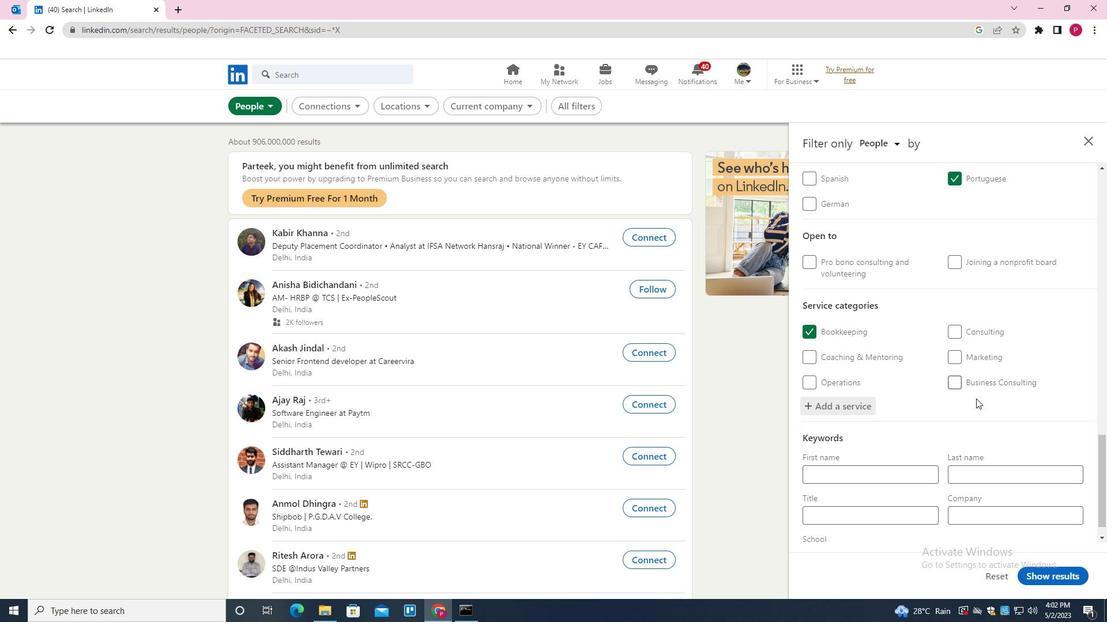 
Action: Mouse scrolled (959, 413) with delta (0, 0)
Screenshot: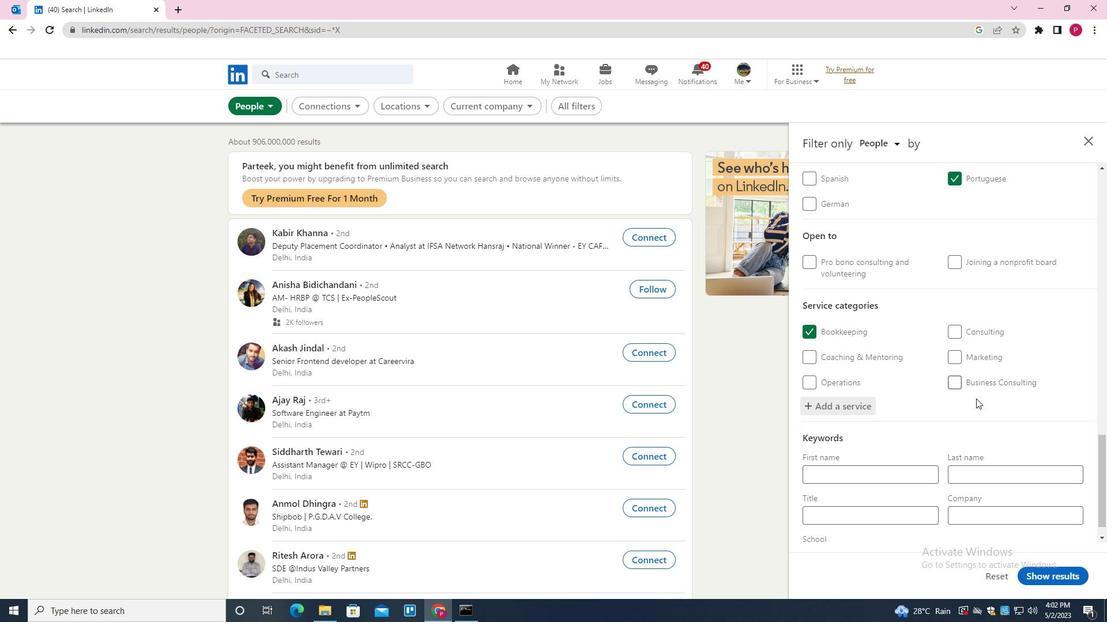 
Action: Mouse moved to (837, 483)
Screenshot: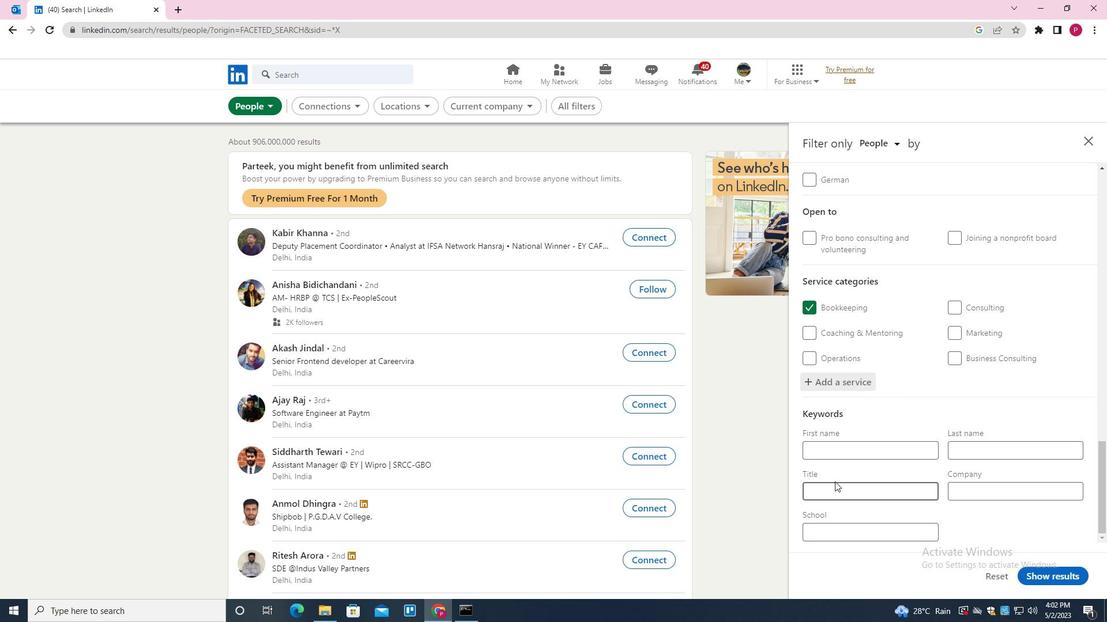 
Action: Mouse pressed left at (837, 483)
Screenshot: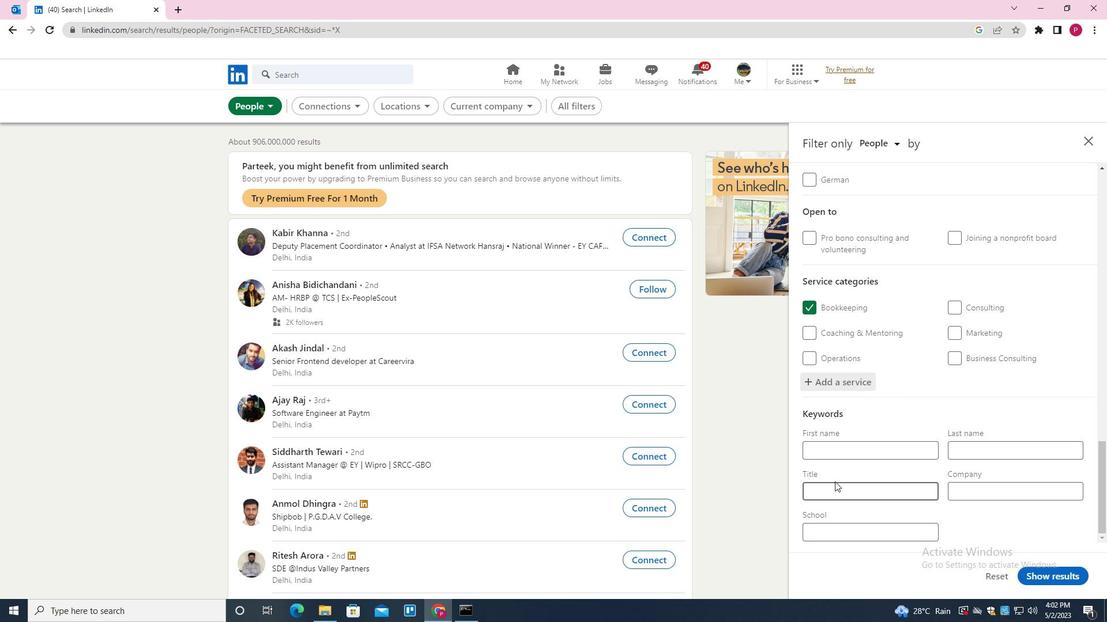 
Action: Mouse moved to (889, 507)
Screenshot: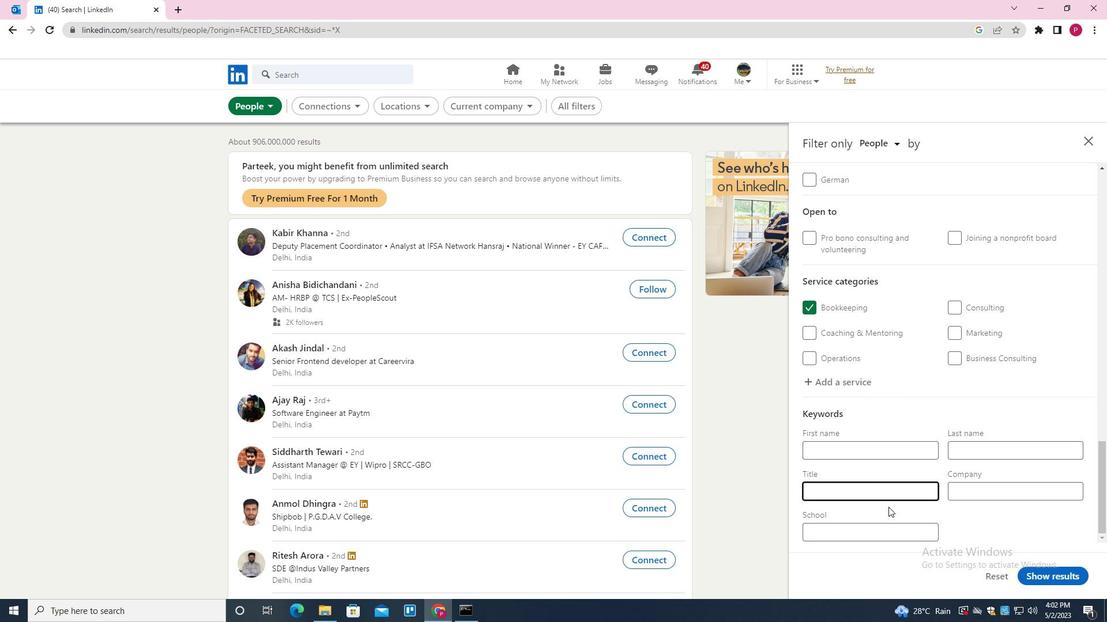 
Action: Key pressed <Key.shift><Key.shift><Key.shift><Key.shift><Key.shift><Key.shift><Key.shift><Key.shift><Key.shift><Key.shift><Key.shift>FRONT<Key.space><Key.shift>DESK<Key.space><Key.shift><Key.shift><Key.shift><Key.shift><Key.shift><Key.shift><Key.shift><Key.shift><Key.shift><Key.shift><Key.shift><Key.shift><Key.shift><Key.shift><Key.shift><Key.shift><Key.shift><Key.shift><Key.shift><Key.shift><Key.shift><Key.shift><Key.shift><Key.shift><Key.shift><Key.shift><Key.shift><Key.shift><Key.shift><Key.shift><Key.shift><Key.shift><Key.shift><Key.shift><Key.shift><Key.shift><Key.shift><Key.shift><Key.shift><Key.shift><Key.shift><Key.shift><Key.shift><Key.shift><Key.shift><Key.shift><Key.shift>MANAGER
Screenshot: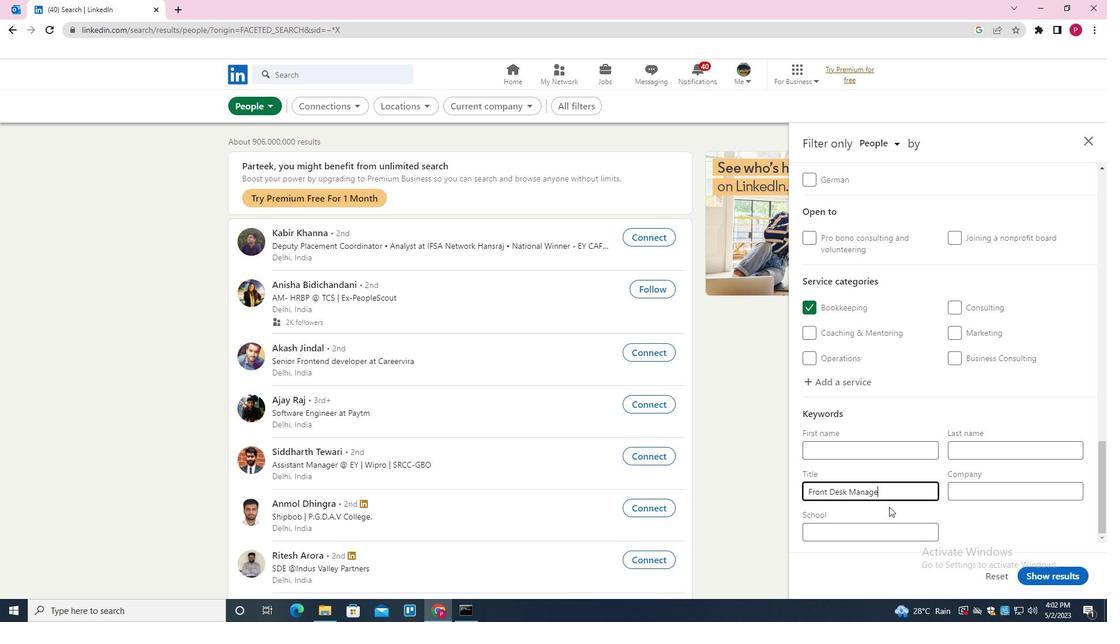 
Action: Mouse moved to (1077, 574)
Screenshot: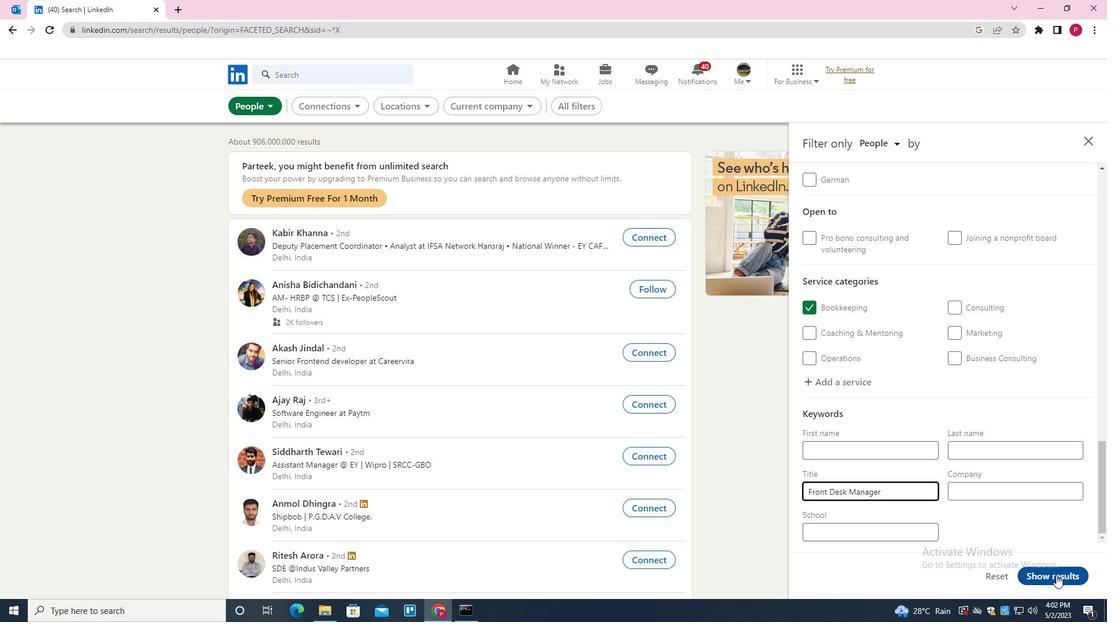 
Action: Mouse pressed left at (1077, 574)
Screenshot: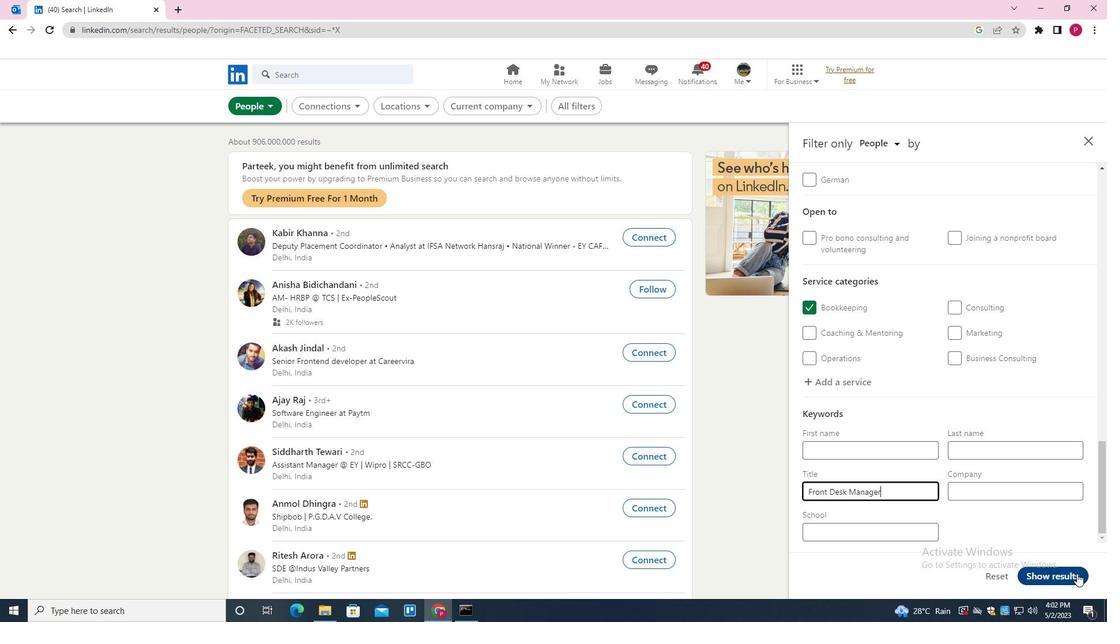 
Action: Mouse moved to (574, 263)
Screenshot: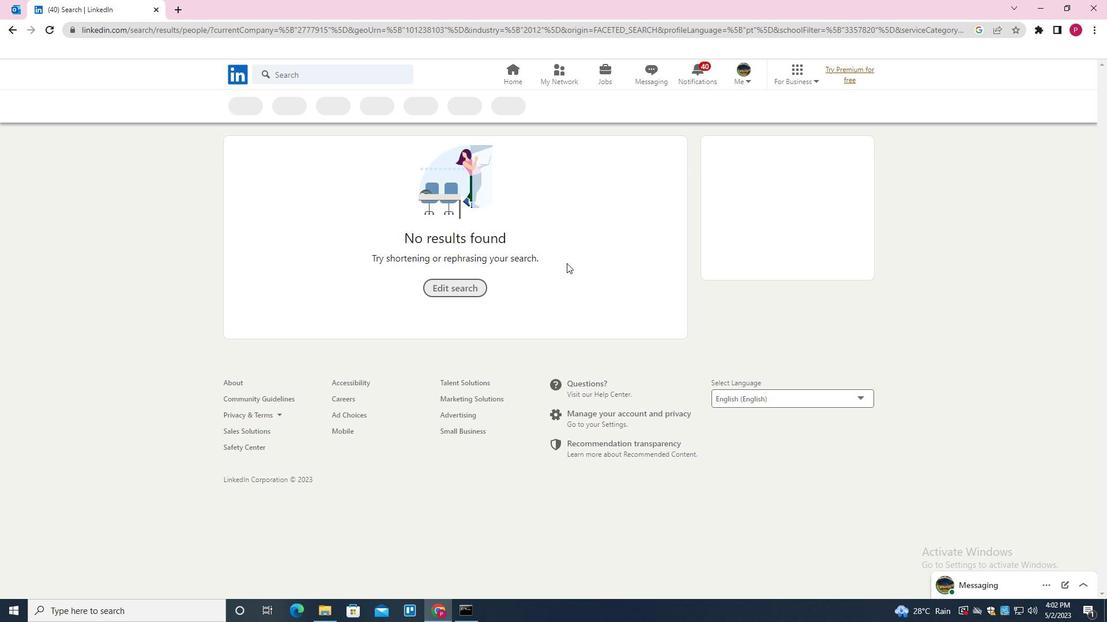 
